 Task: For heading Use Courier New with dark purple 3 colour & bold.  font size for heading22,  'Change the font style of data to'Comfortaa and font size to 14,  Change the alignment of both headline & data to Align right In the sheet  BankStmtsData
Action: Mouse moved to (48, 145)
Screenshot: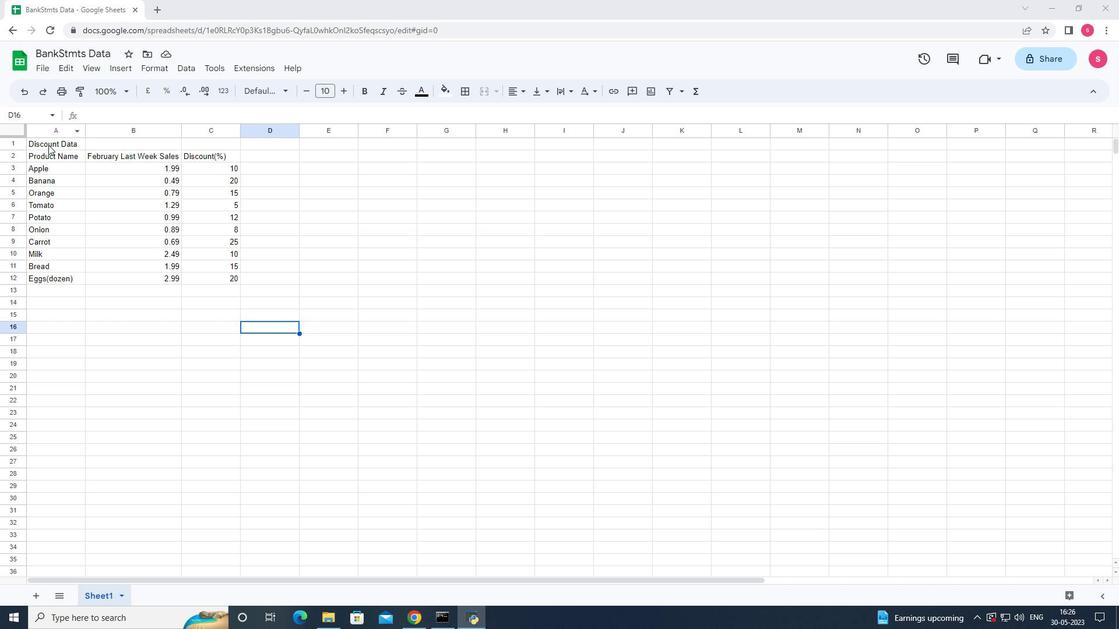 
Action: Mouse pressed left at (48, 145)
Screenshot: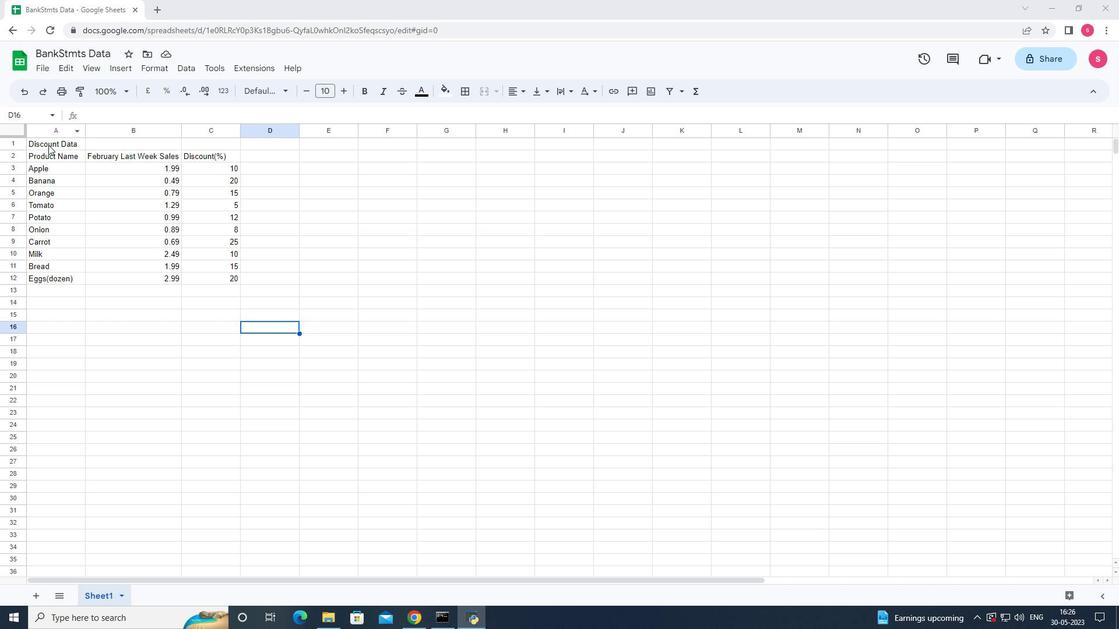 
Action: Mouse moved to (286, 93)
Screenshot: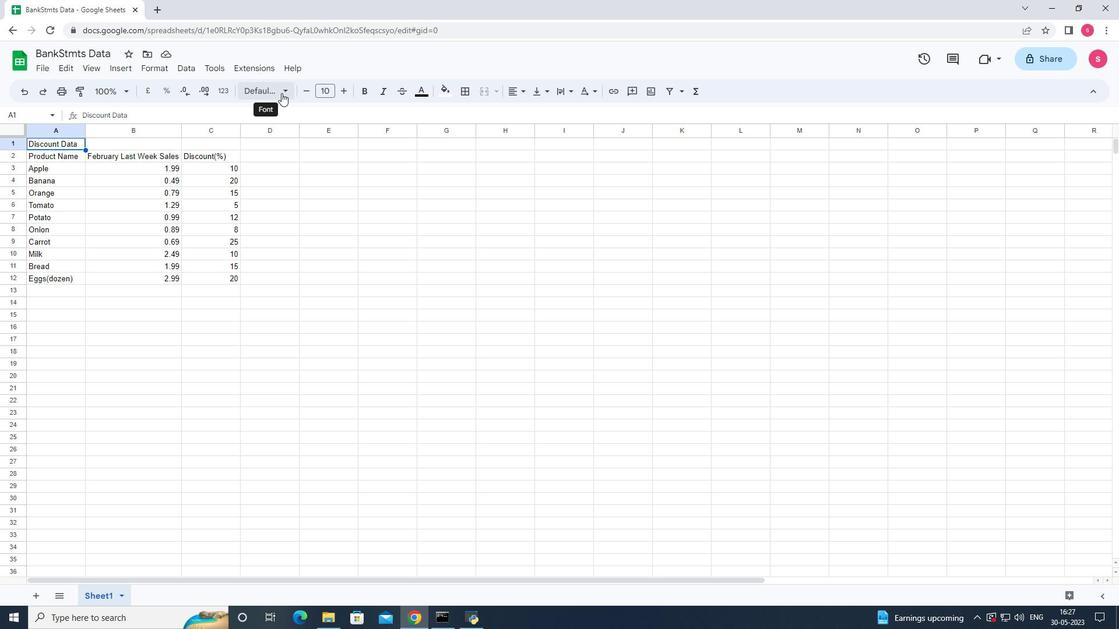 
Action: Mouse pressed left at (286, 93)
Screenshot: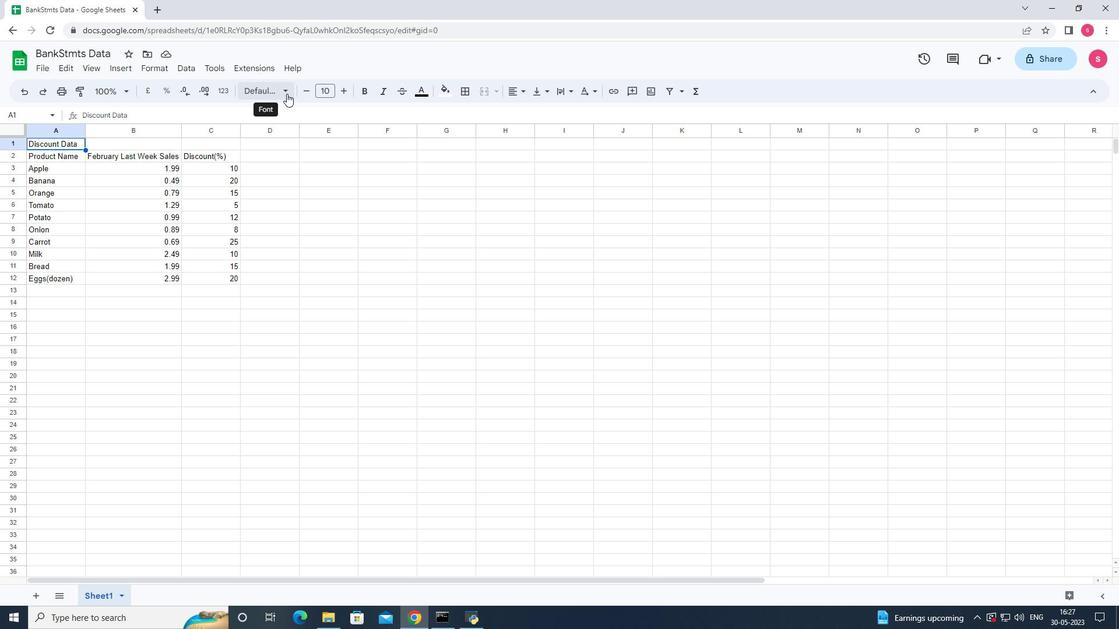 
Action: Mouse moved to (292, 409)
Screenshot: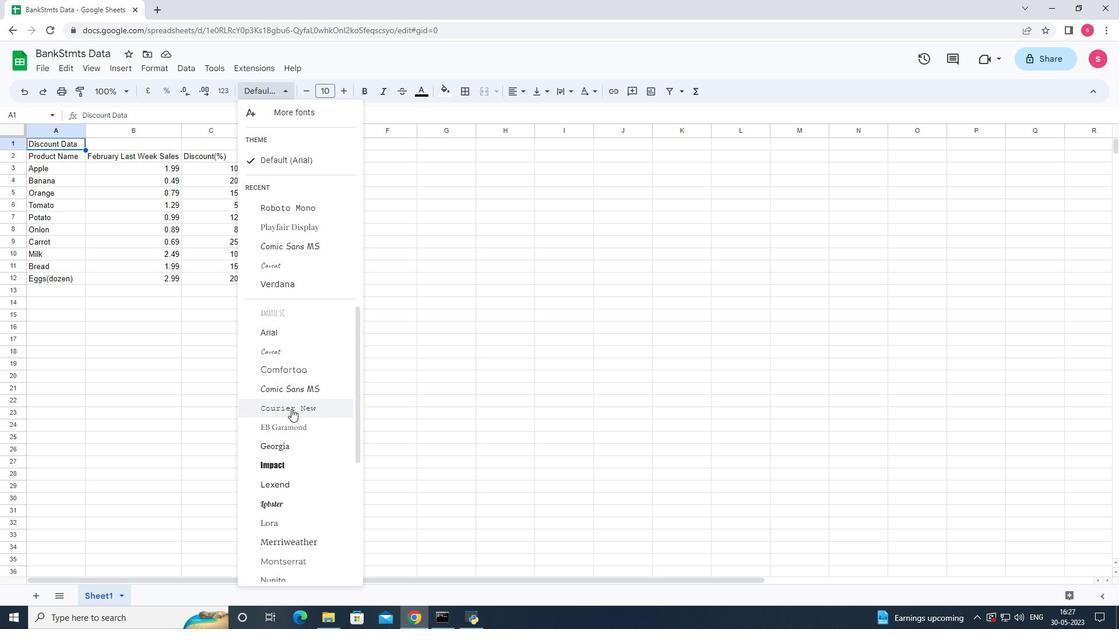 
Action: Mouse pressed left at (292, 409)
Screenshot: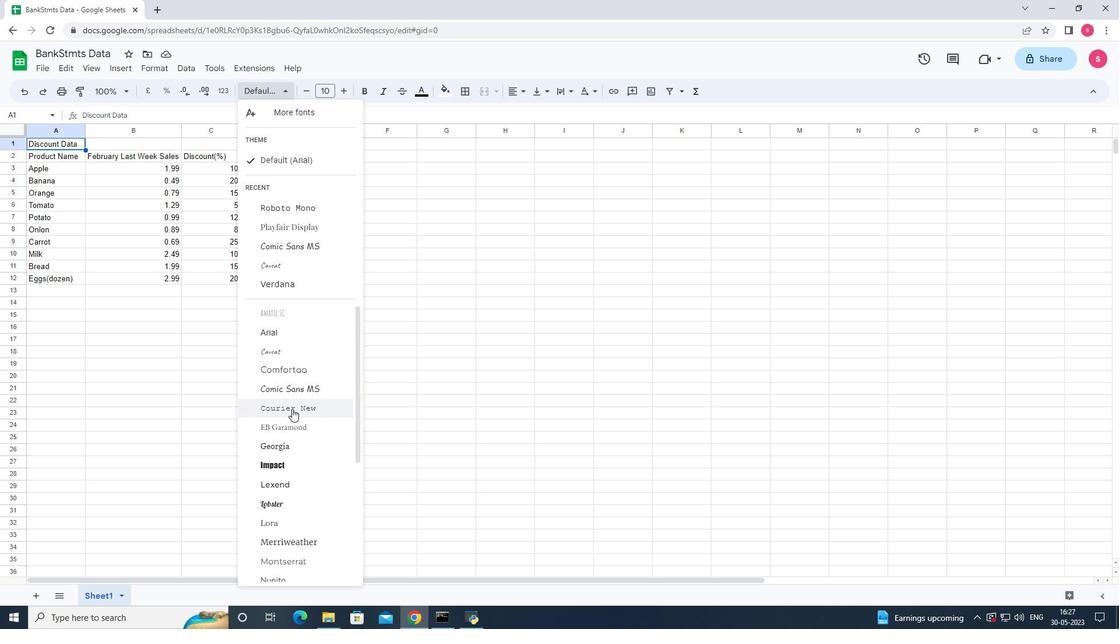 
Action: Mouse moved to (420, 91)
Screenshot: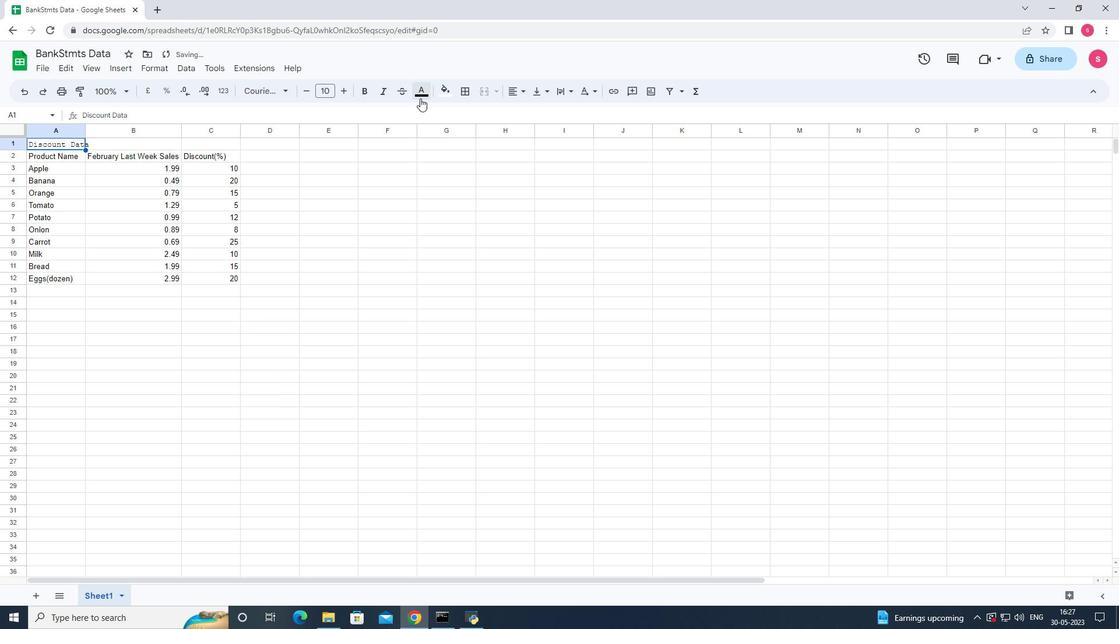 
Action: Mouse pressed left at (420, 91)
Screenshot: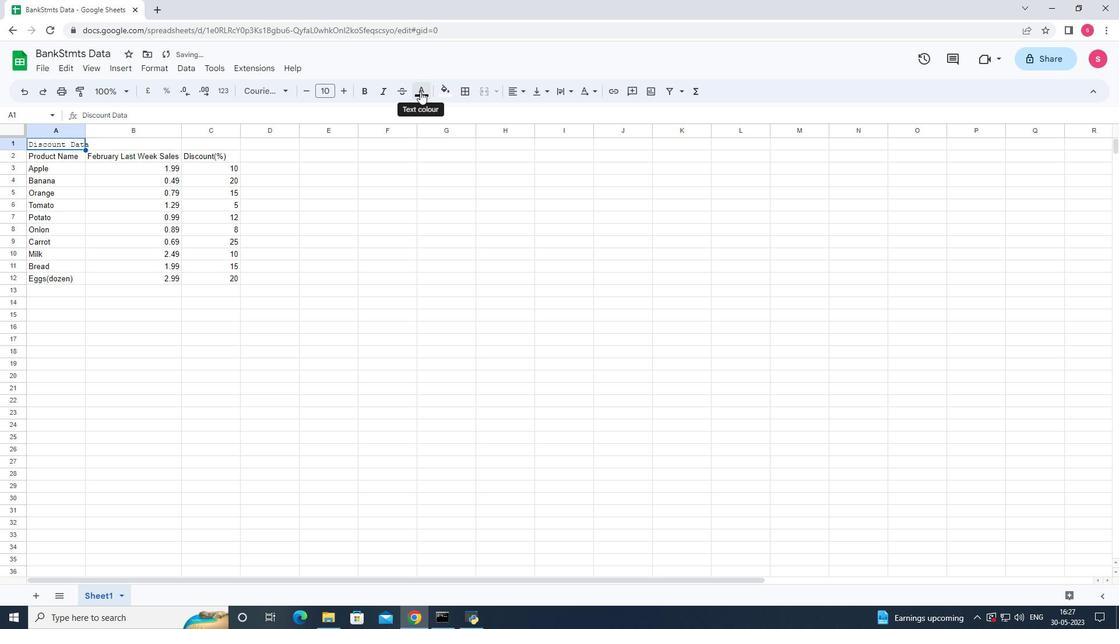 
Action: Mouse moved to (527, 219)
Screenshot: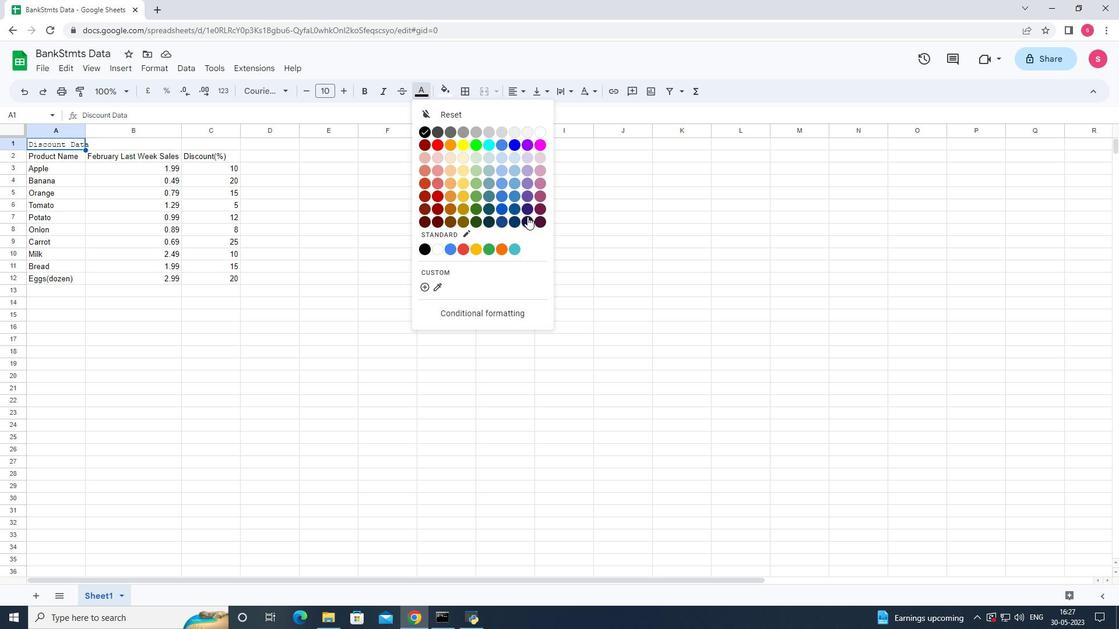 
Action: Mouse pressed left at (527, 219)
Screenshot: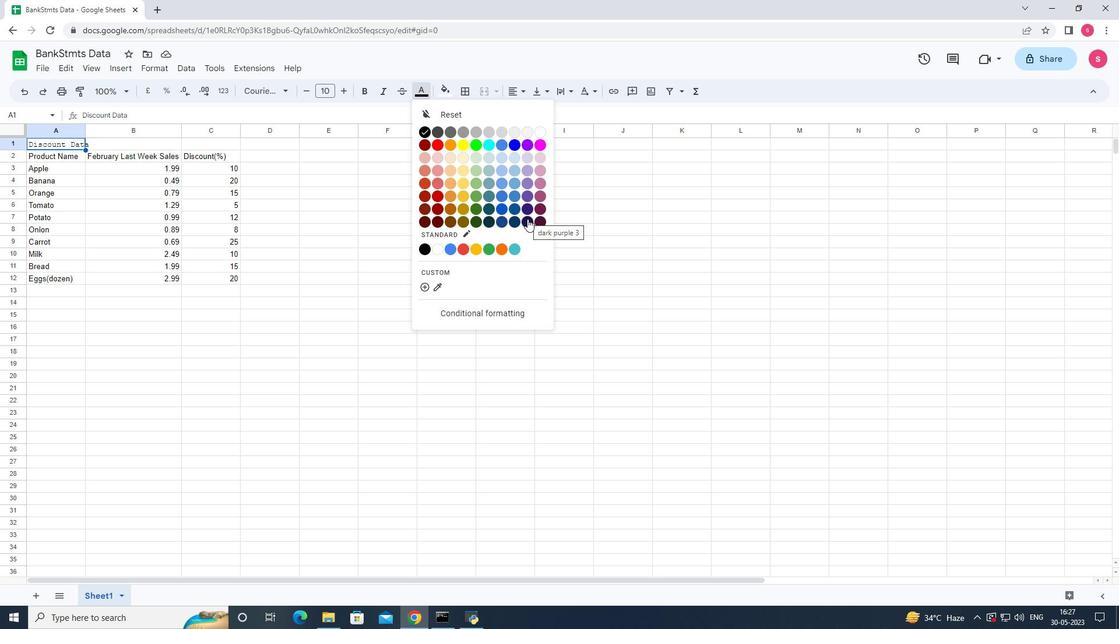 
Action: Mouse moved to (144, 73)
Screenshot: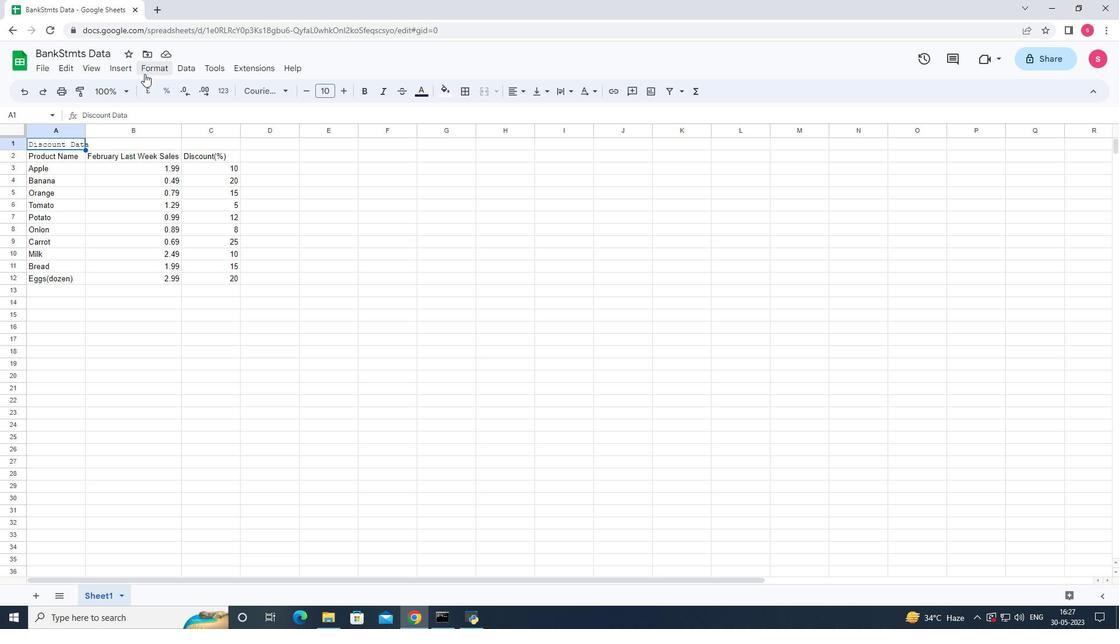 
Action: Mouse pressed left at (144, 73)
Screenshot: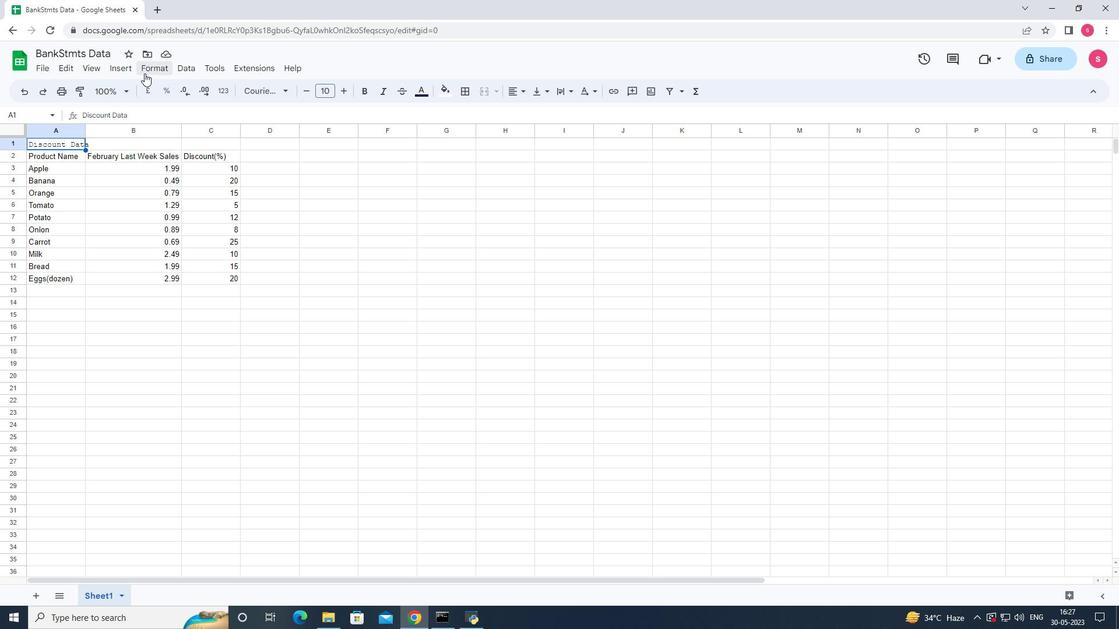 
Action: Mouse moved to (179, 132)
Screenshot: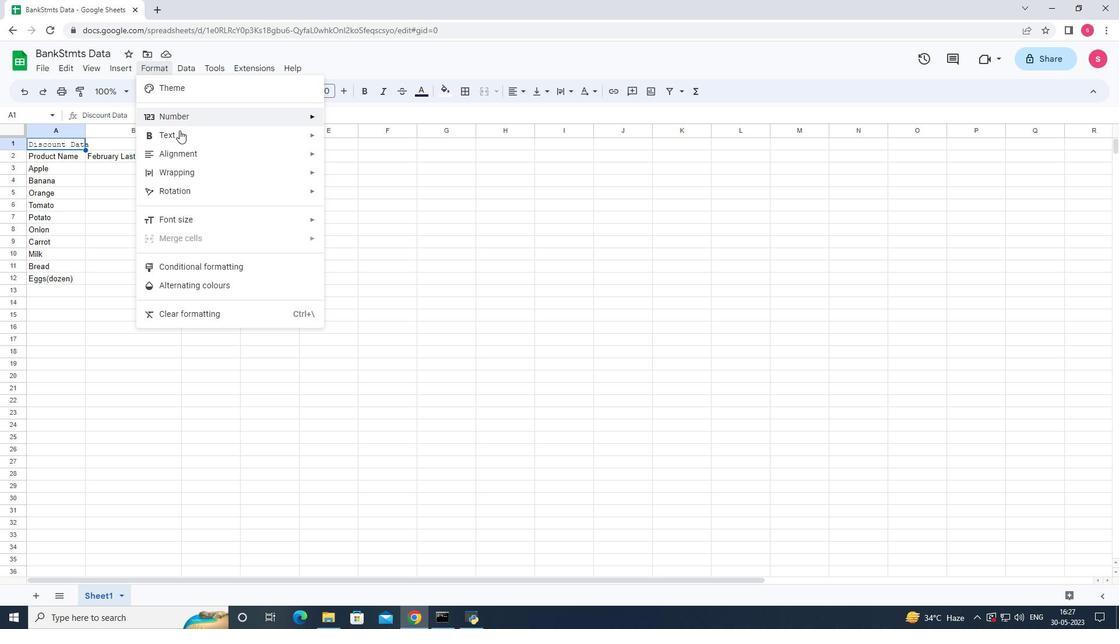 
Action: Mouse pressed left at (179, 132)
Screenshot: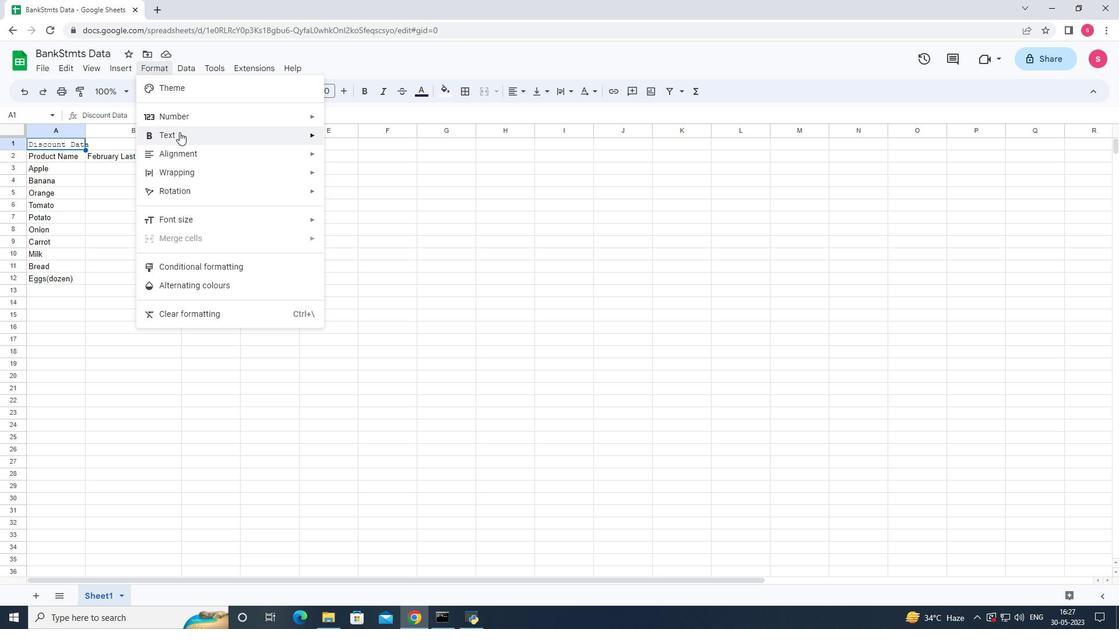 
Action: Mouse moved to (358, 138)
Screenshot: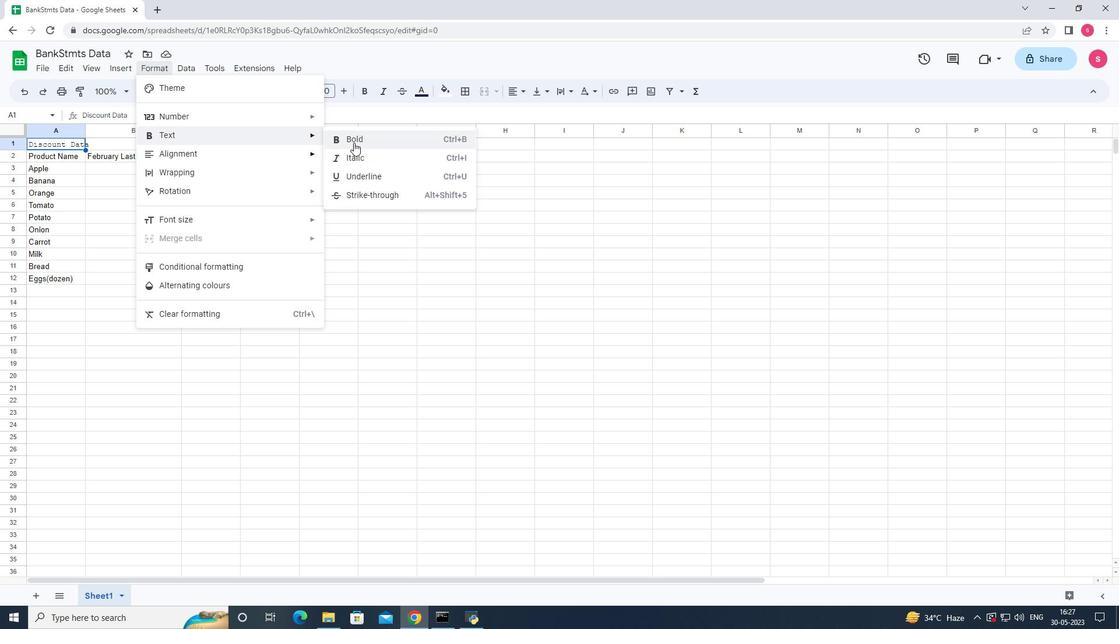
Action: Mouse pressed left at (358, 138)
Screenshot: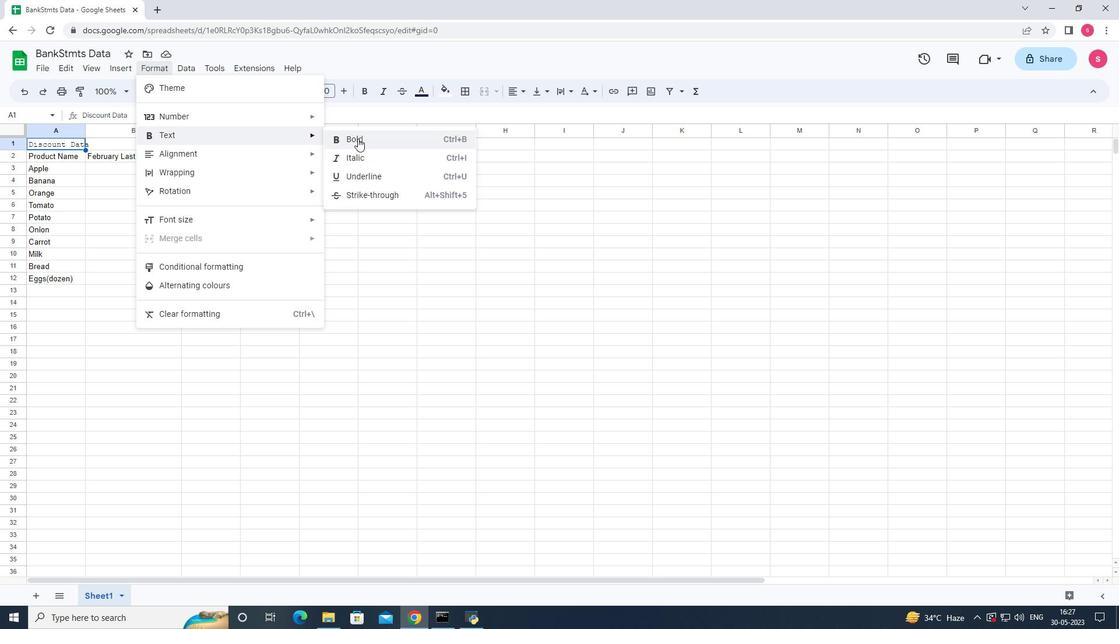 
Action: Mouse moved to (348, 90)
Screenshot: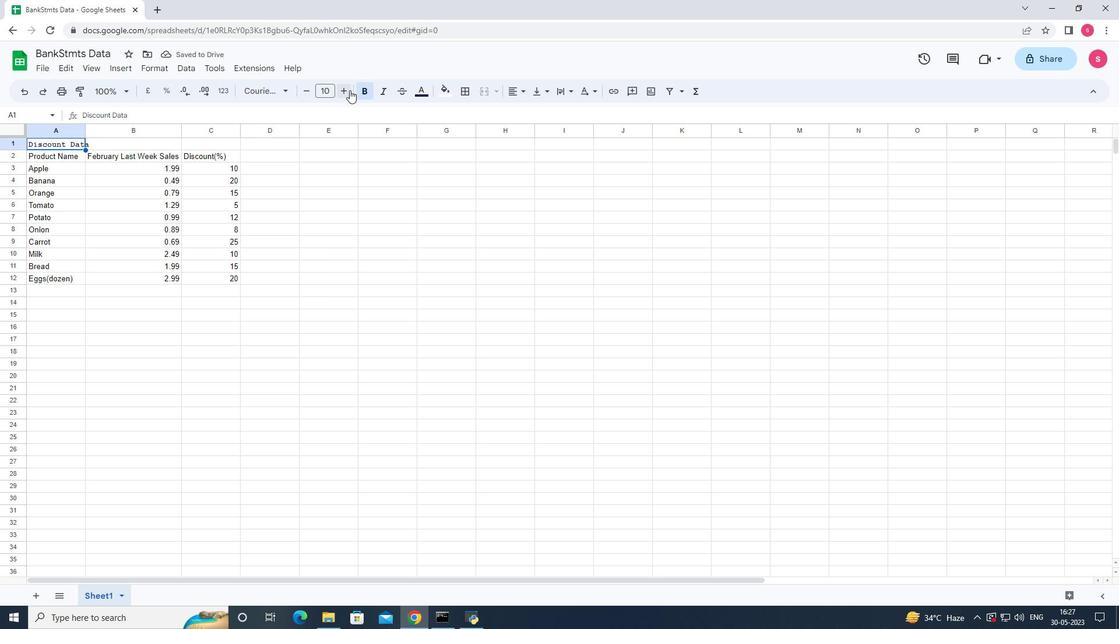 
Action: Mouse pressed left at (348, 90)
Screenshot: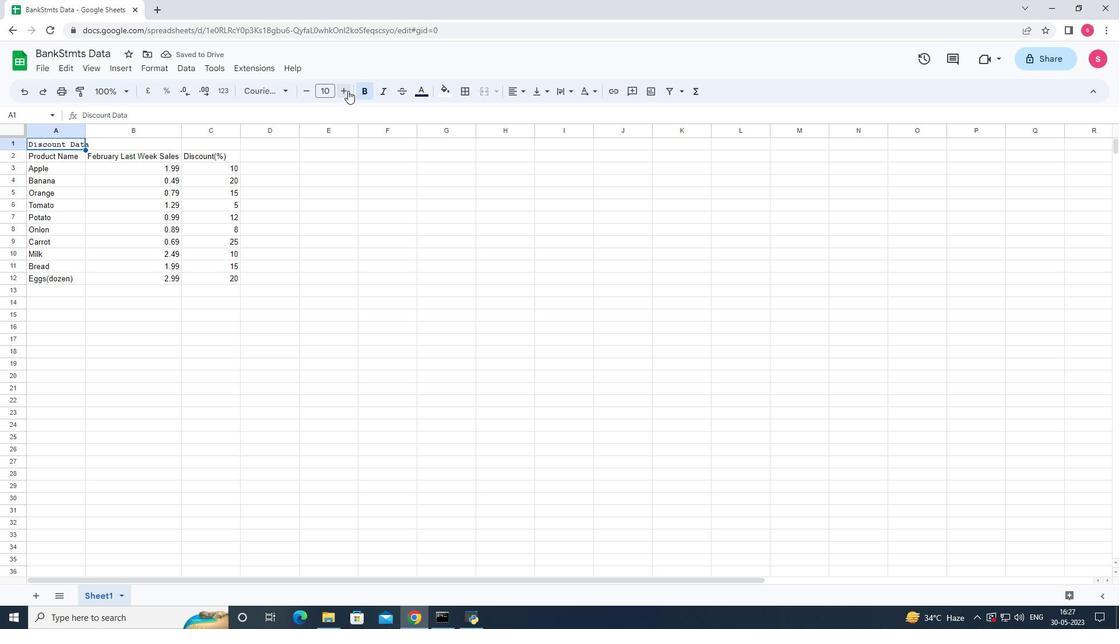 
Action: Mouse pressed left at (348, 90)
Screenshot: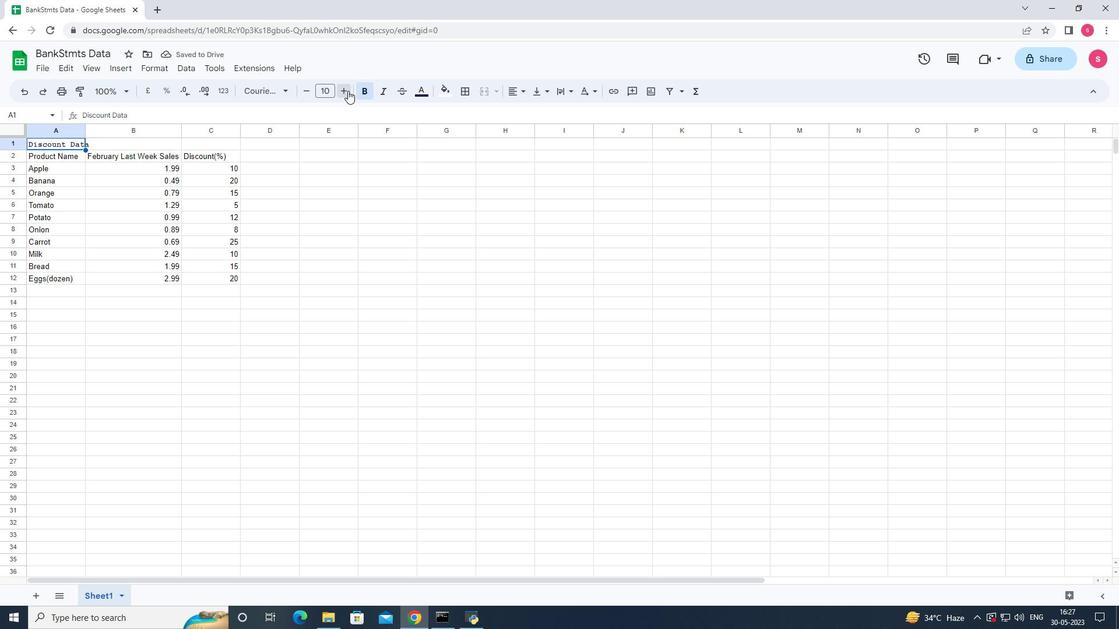 
Action: Mouse pressed left at (348, 90)
Screenshot: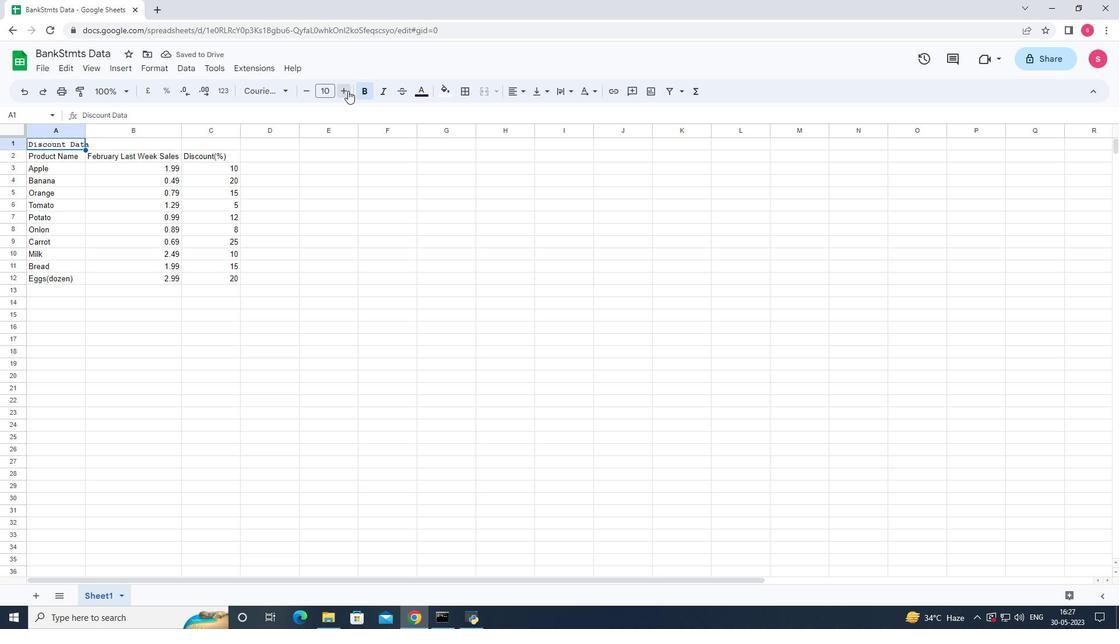 
Action: Mouse pressed left at (348, 90)
Screenshot: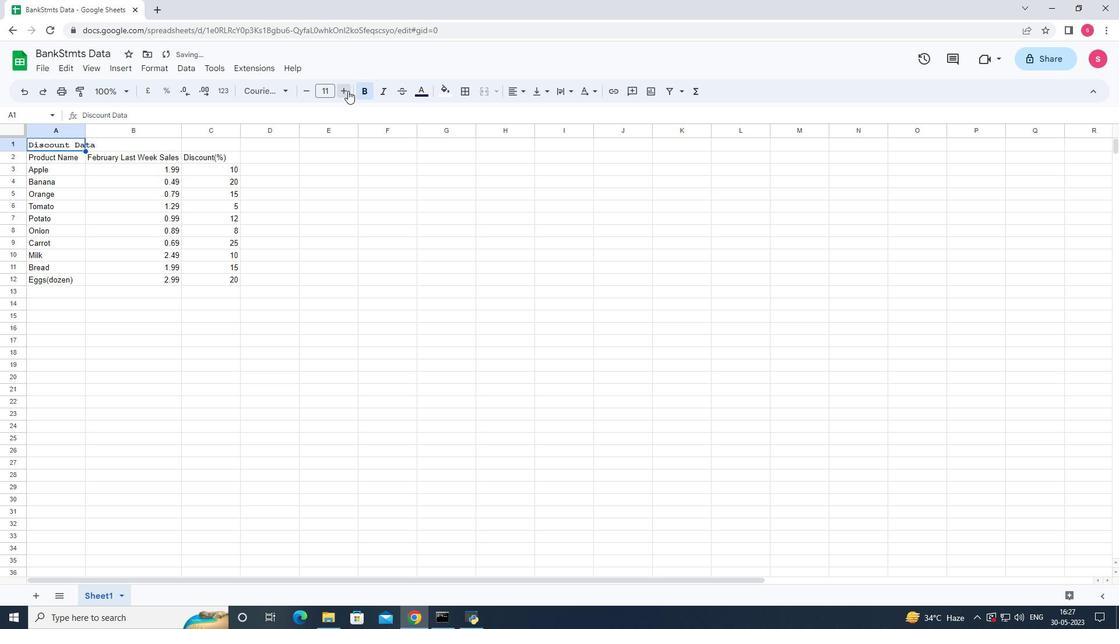 
Action: Mouse pressed left at (348, 90)
Screenshot: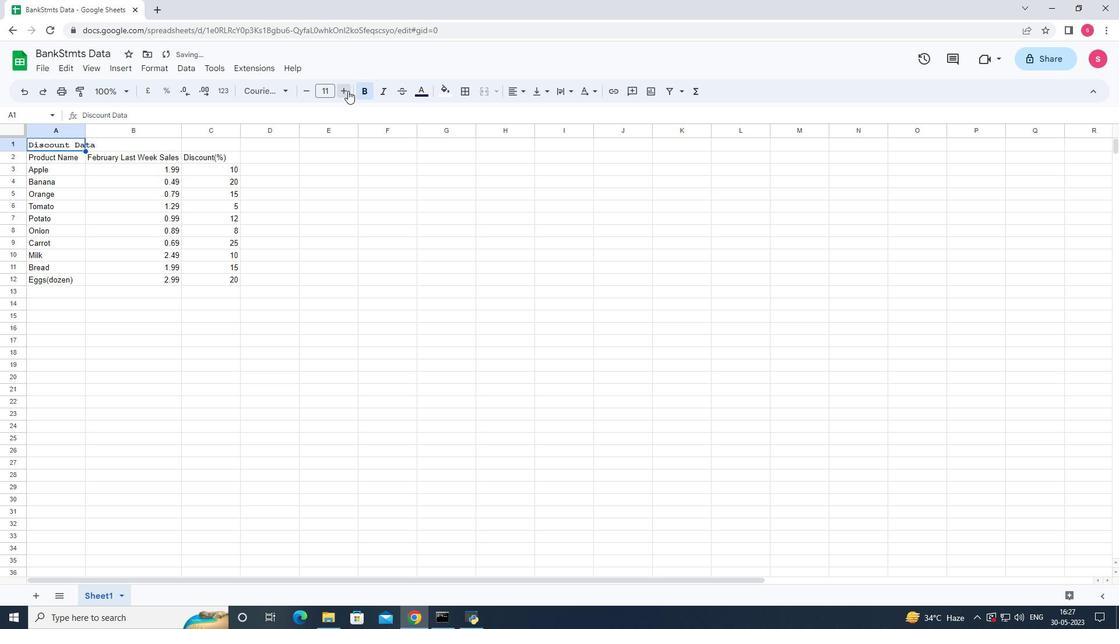 
Action: Mouse pressed left at (348, 90)
Screenshot: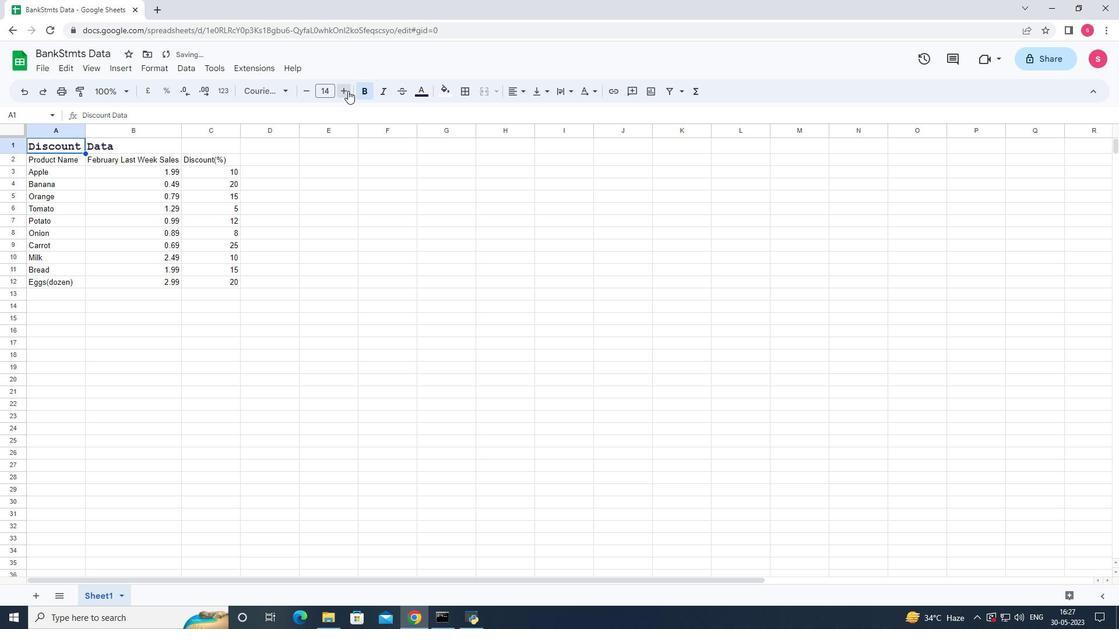 
Action: Mouse pressed left at (348, 90)
Screenshot: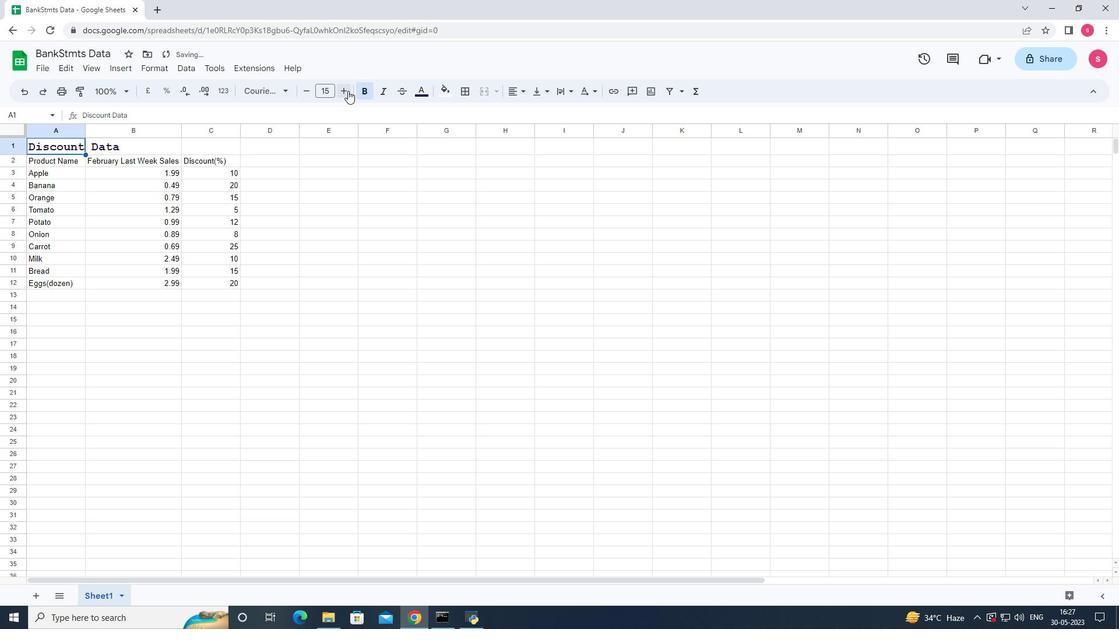 
Action: Mouse pressed left at (348, 90)
Screenshot: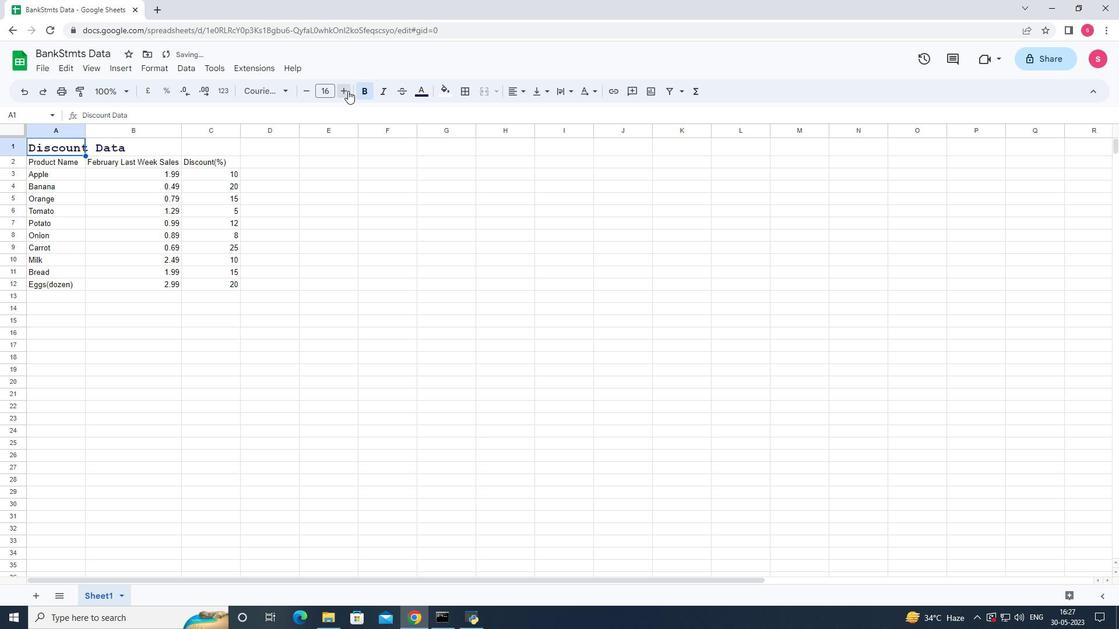 
Action: Mouse pressed left at (348, 90)
Screenshot: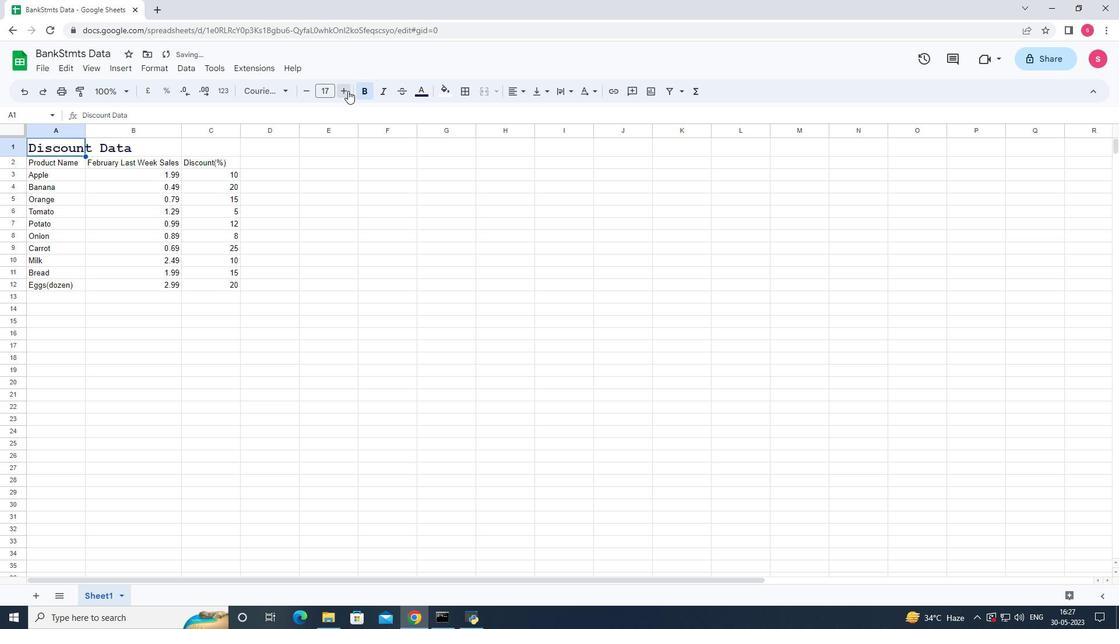 
Action: Mouse pressed left at (348, 90)
Screenshot: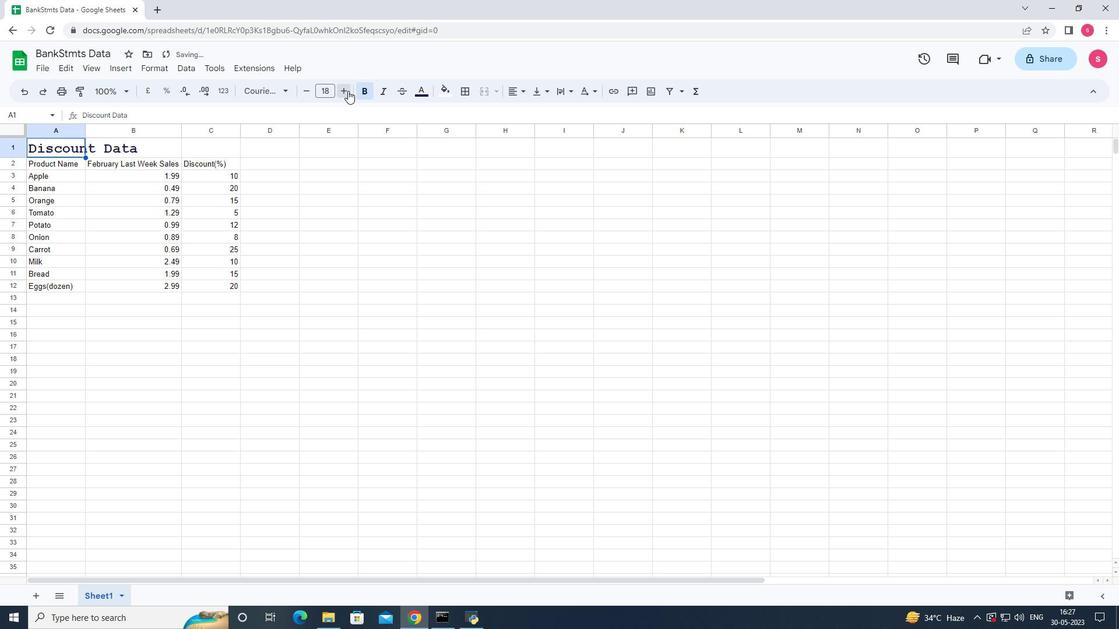 
Action: Mouse pressed left at (348, 90)
Screenshot: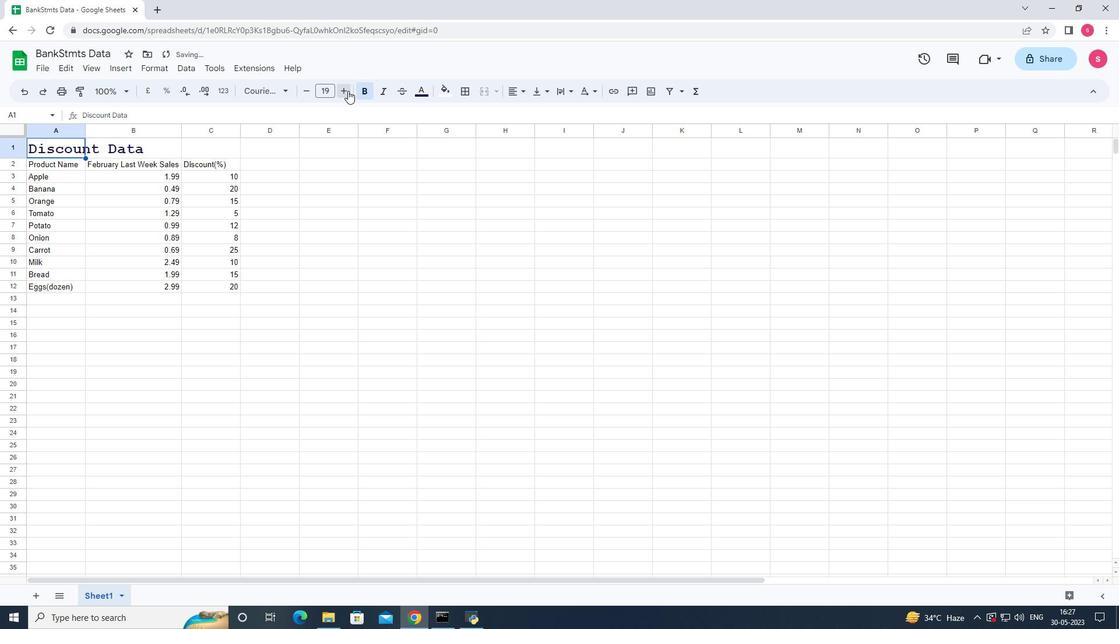
Action: Mouse pressed left at (348, 90)
Screenshot: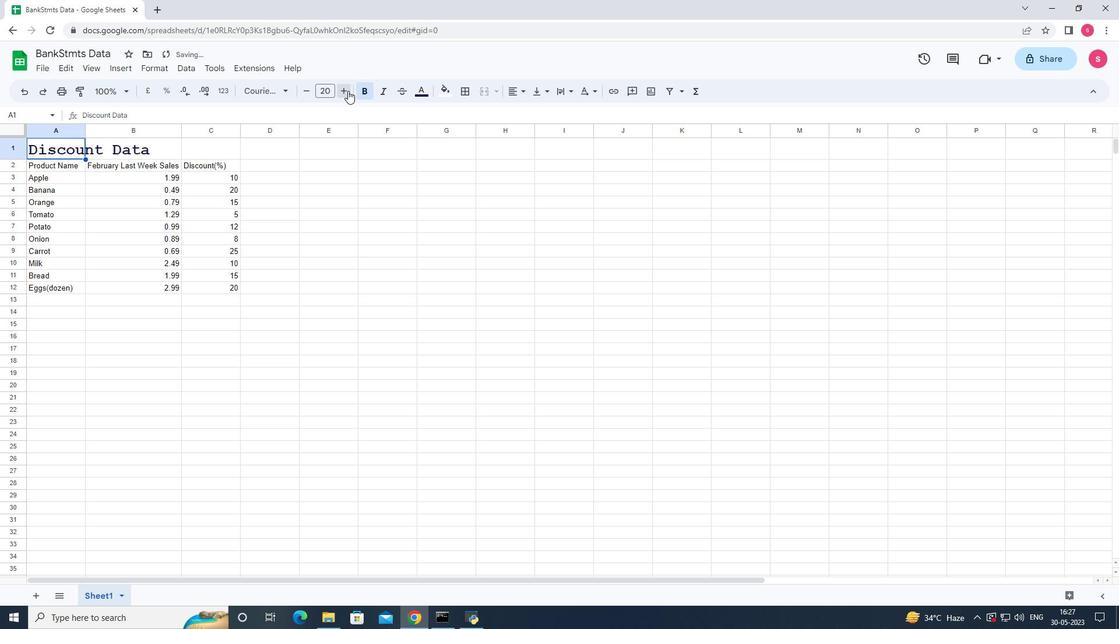 
Action: Mouse moved to (53, 167)
Screenshot: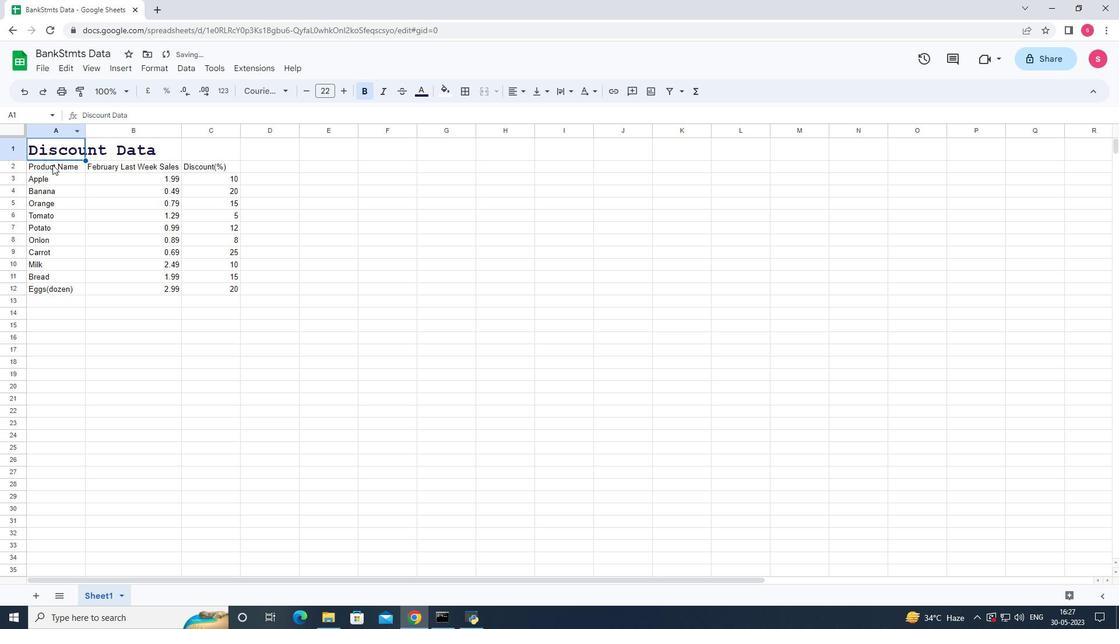
Action: Mouse pressed left at (53, 167)
Screenshot: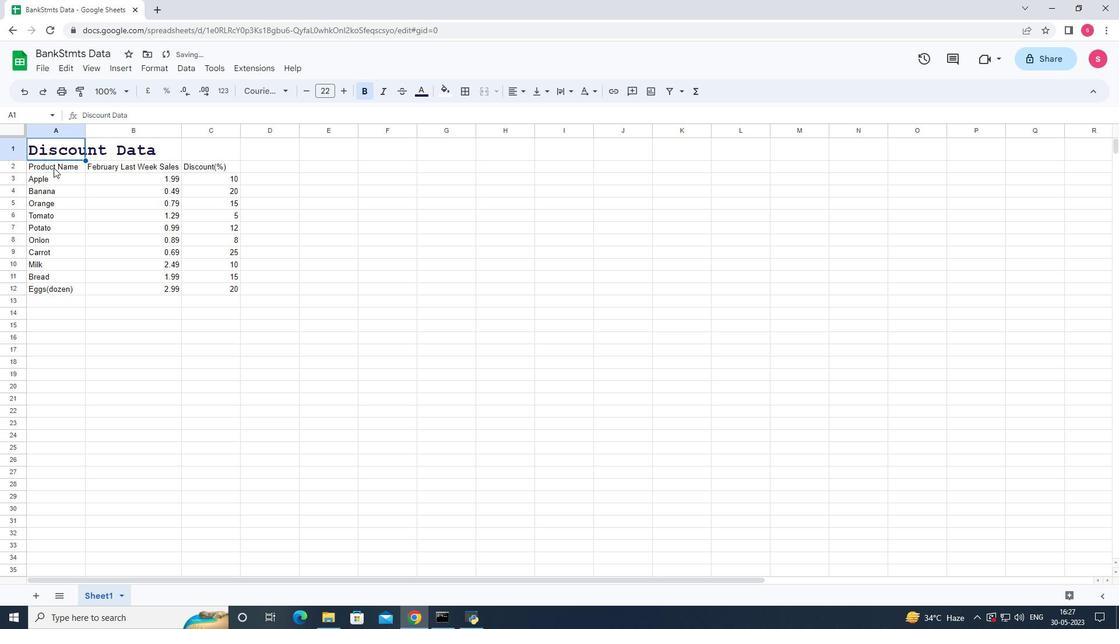 
Action: Mouse moved to (289, 93)
Screenshot: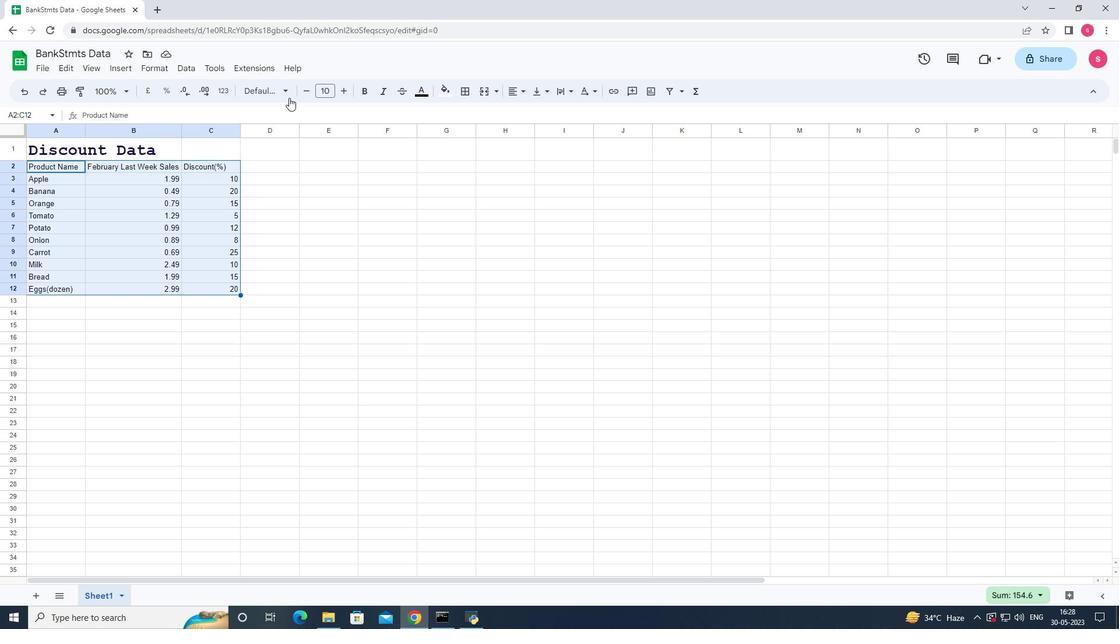 
Action: Mouse pressed left at (289, 93)
Screenshot: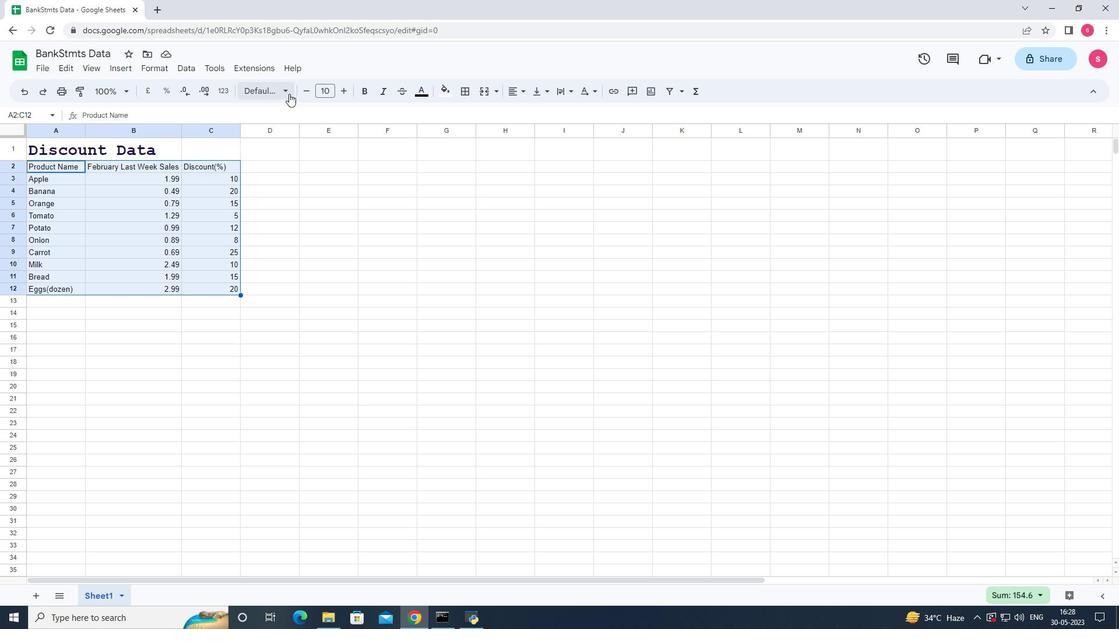 
Action: Mouse moved to (297, 369)
Screenshot: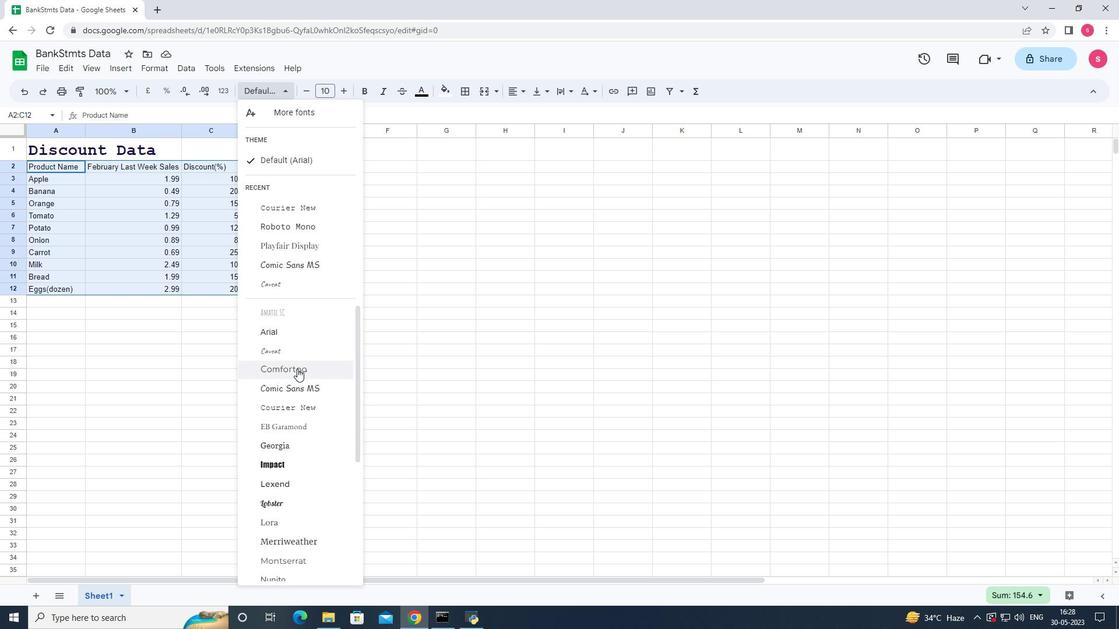 
Action: Mouse pressed left at (297, 369)
Screenshot: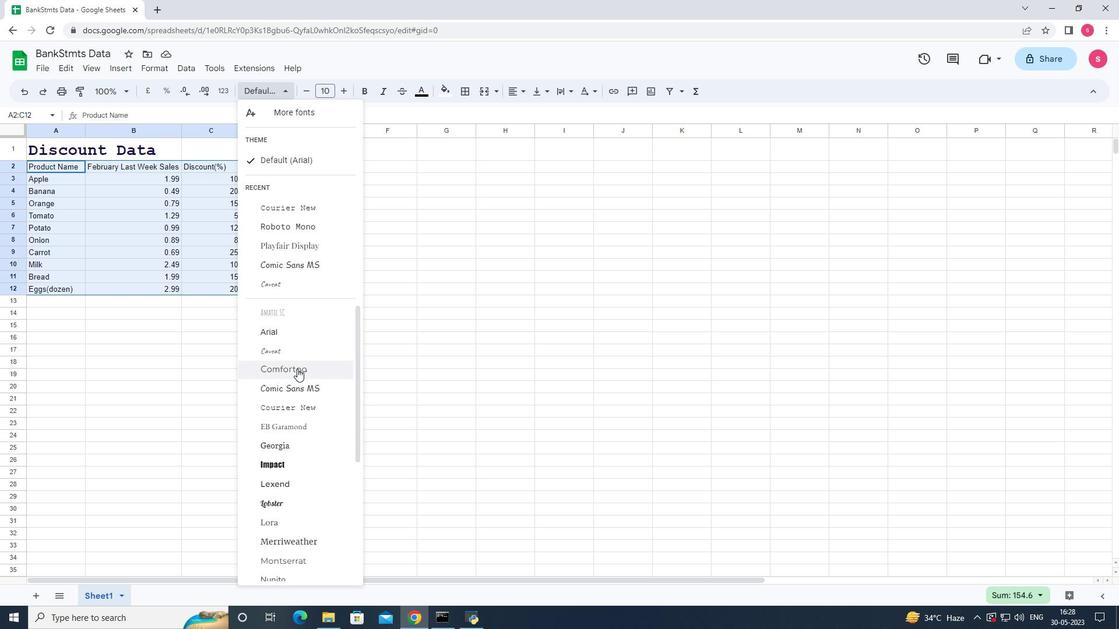 
Action: Mouse moved to (342, 90)
Screenshot: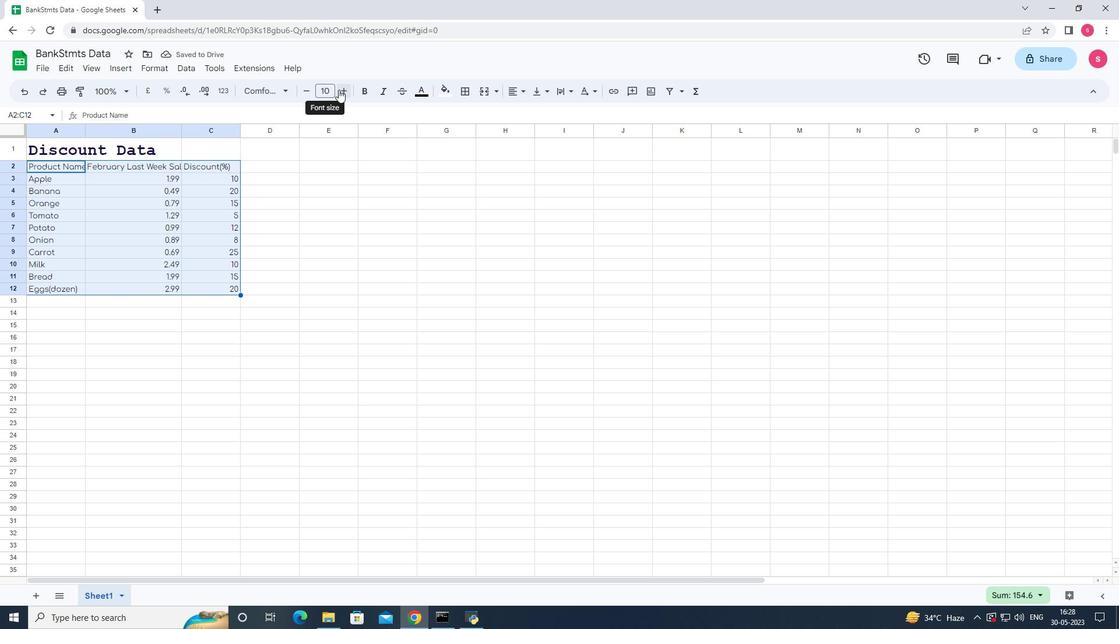 
Action: Mouse pressed left at (342, 90)
Screenshot: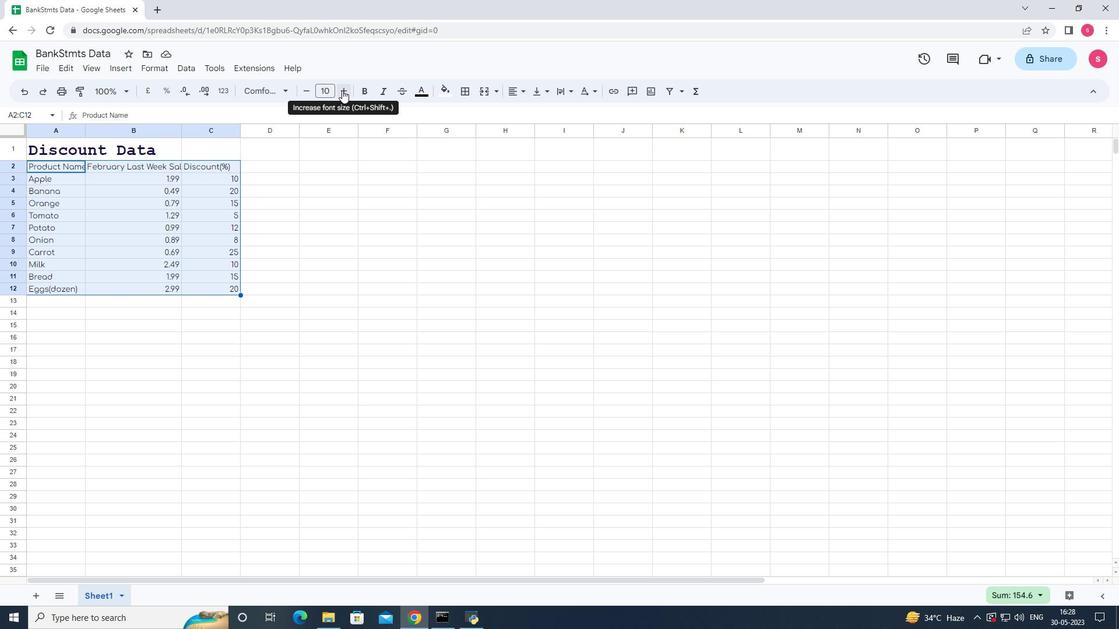 
Action: Mouse pressed left at (342, 90)
Screenshot: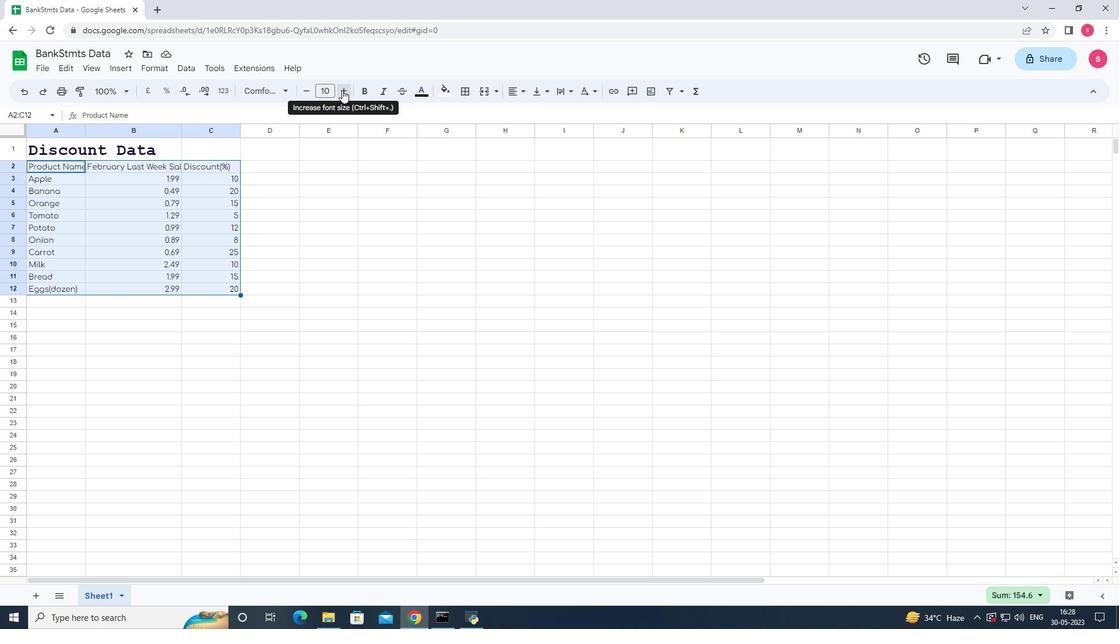 
Action: Mouse pressed left at (342, 90)
Screenshot: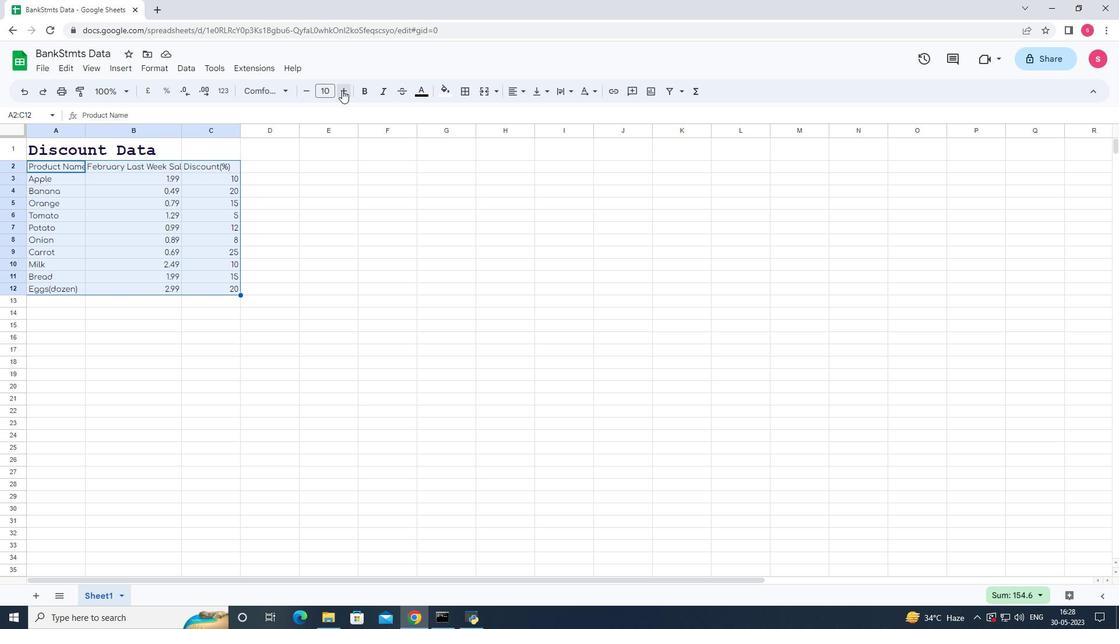 
Action: Mouse pressed left at (342, 90)
Screenshot: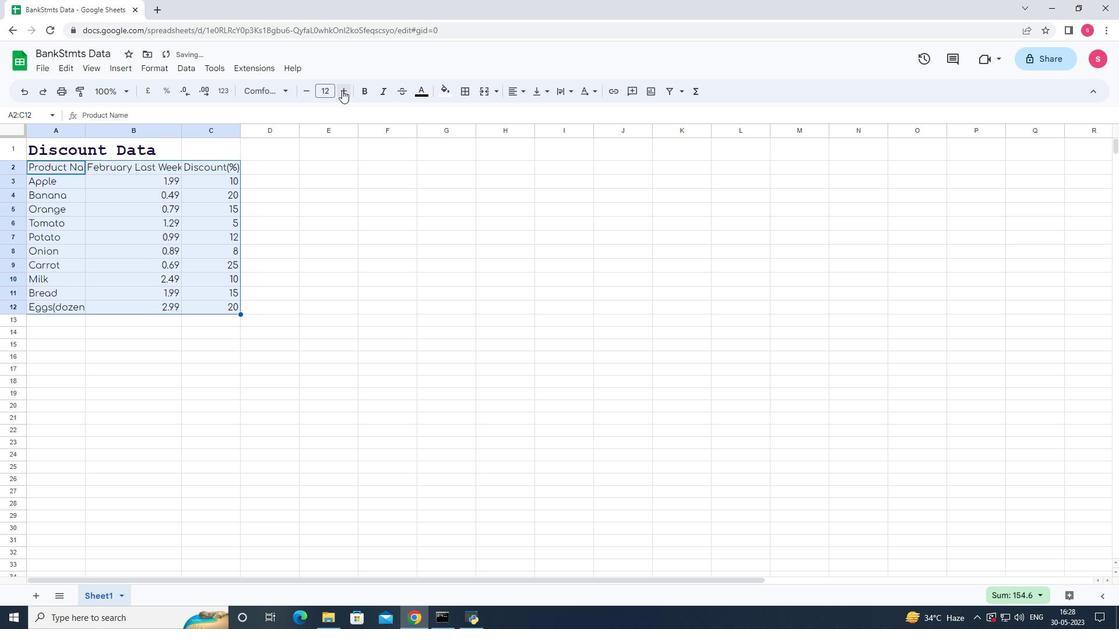 
Action: Mouse moved to (54, 151)
Screenshot: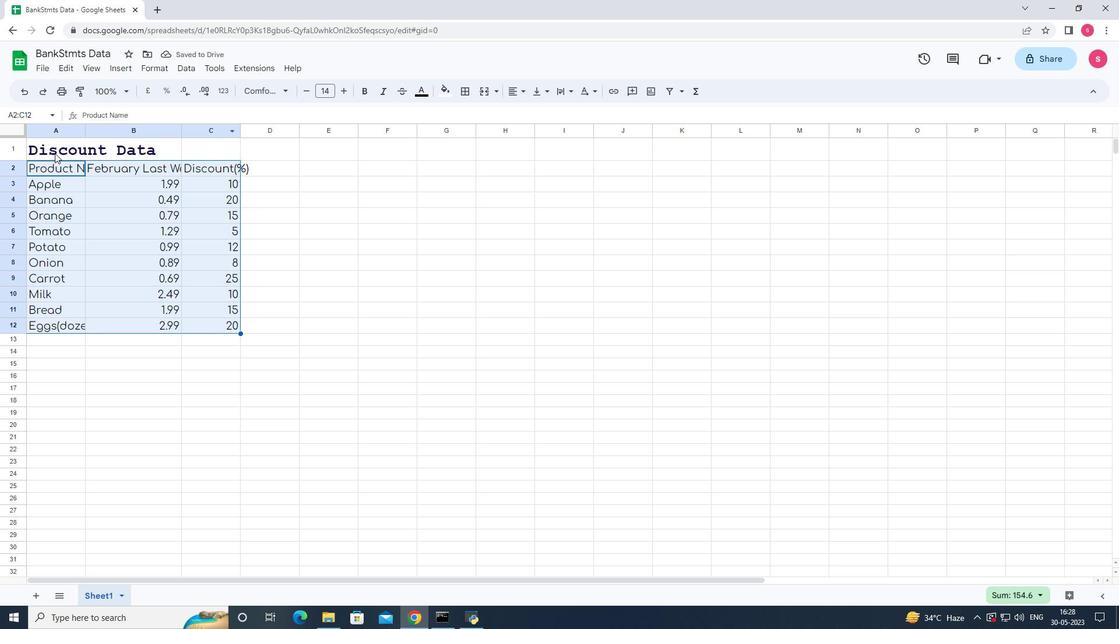 
Action: Mouse pressed left at (54, 151)
Screenshot: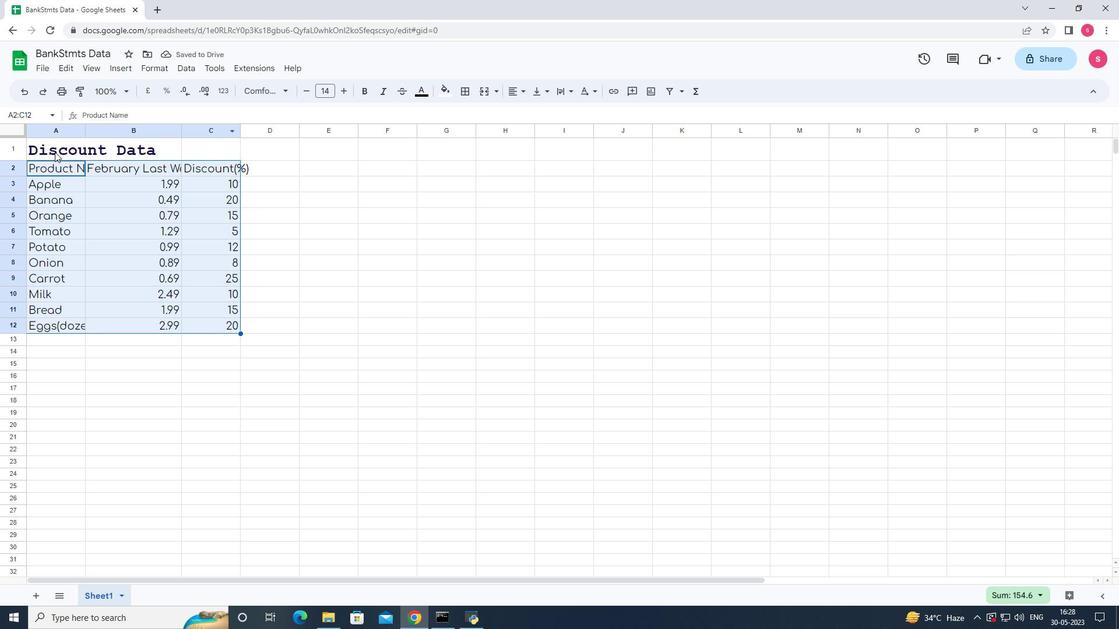 
Action: Mouse moved to (47, 147)
Screenshot: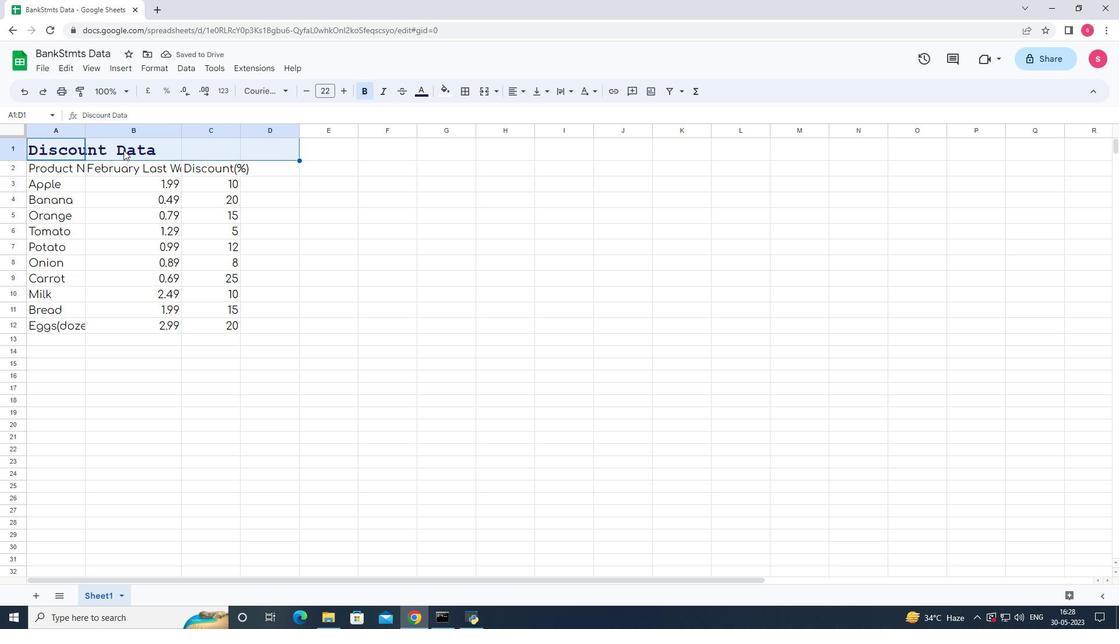
Action: Mouse pressed left at (47, 147)
Screenshot: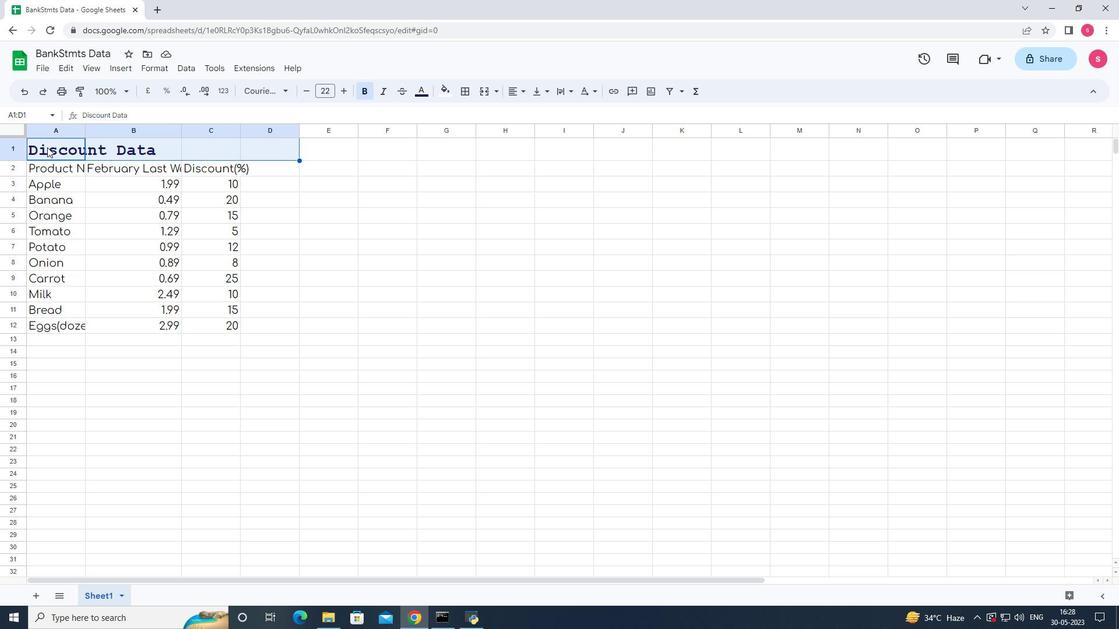 
Action: Mouse pressed left at (47, 147)
Screenshot: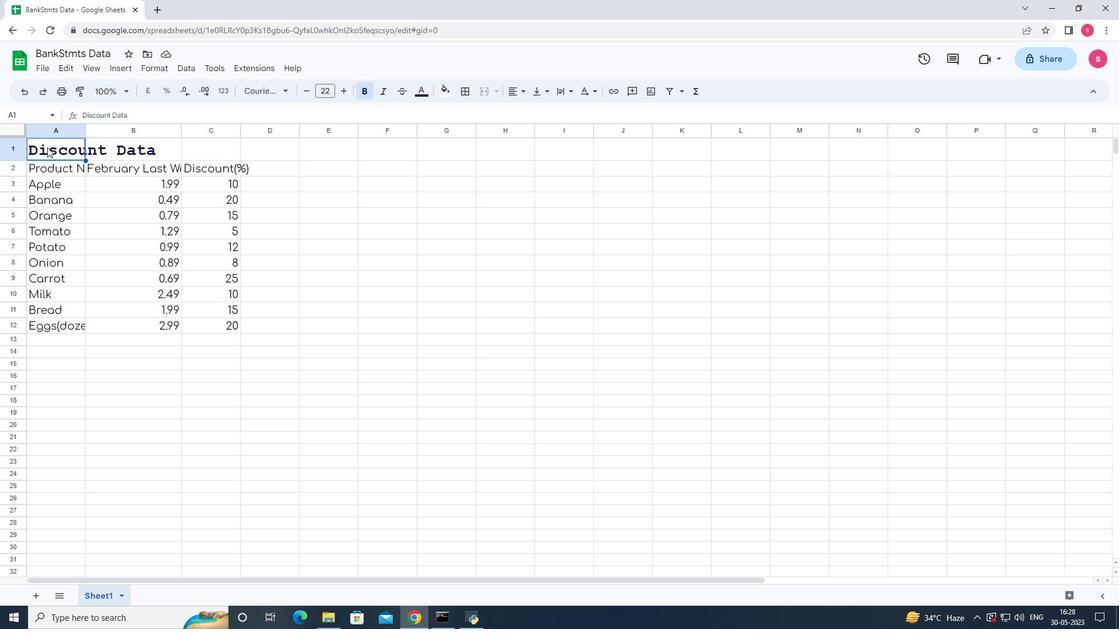 
Action: Mouse moved to (491, 91)
Screenshot: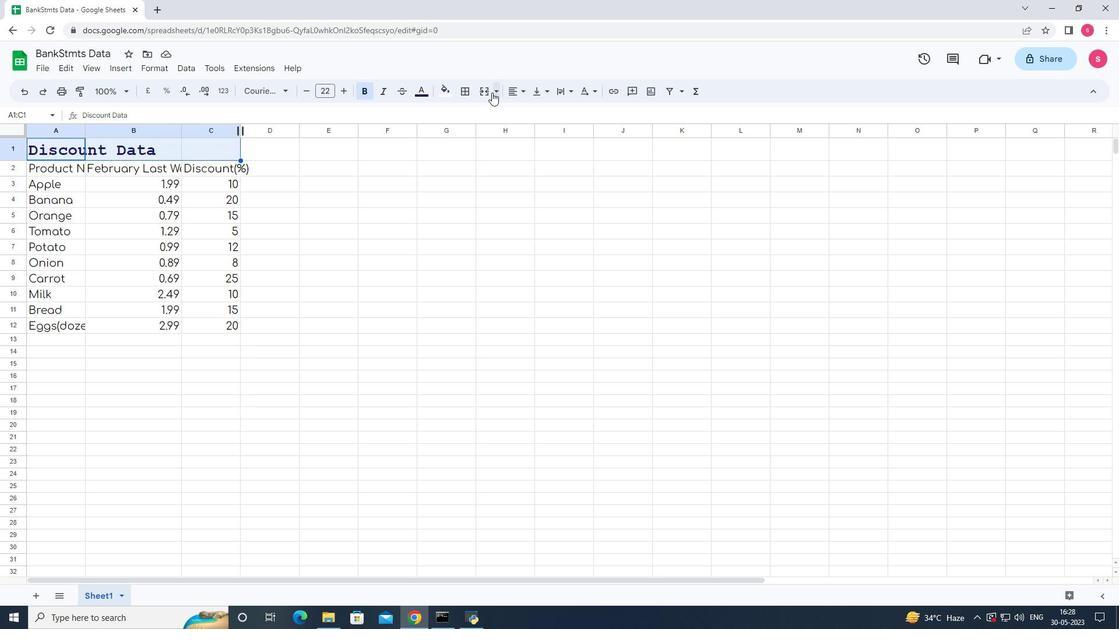 
Action: Mouse pressed left at (491, 91)
Screenshot: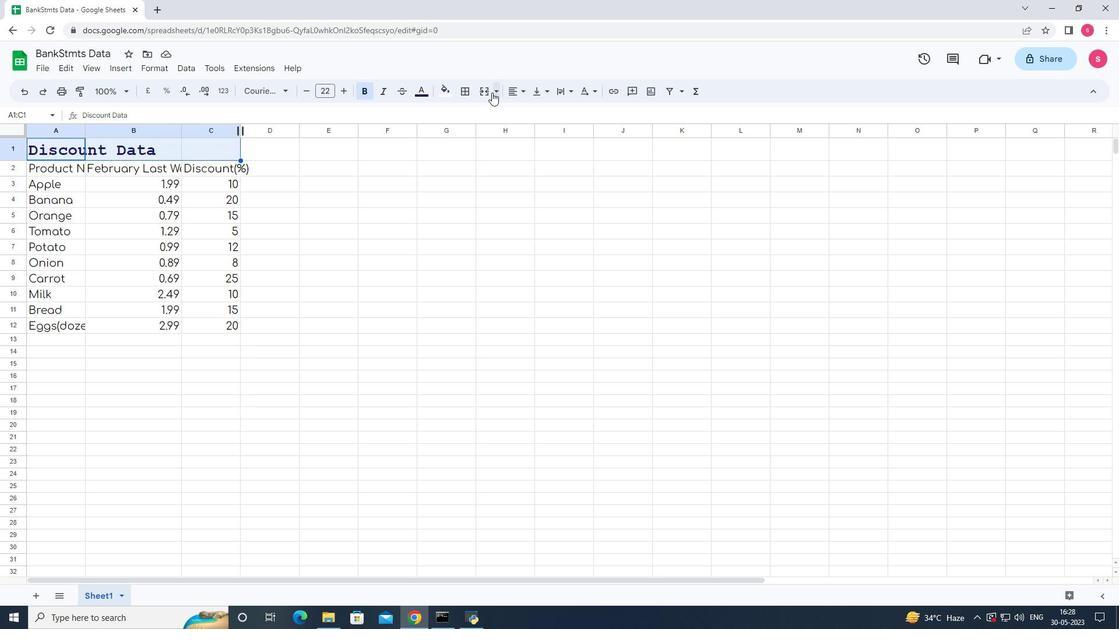 
Action: Mouse moved to (485, 92)
Screenshot: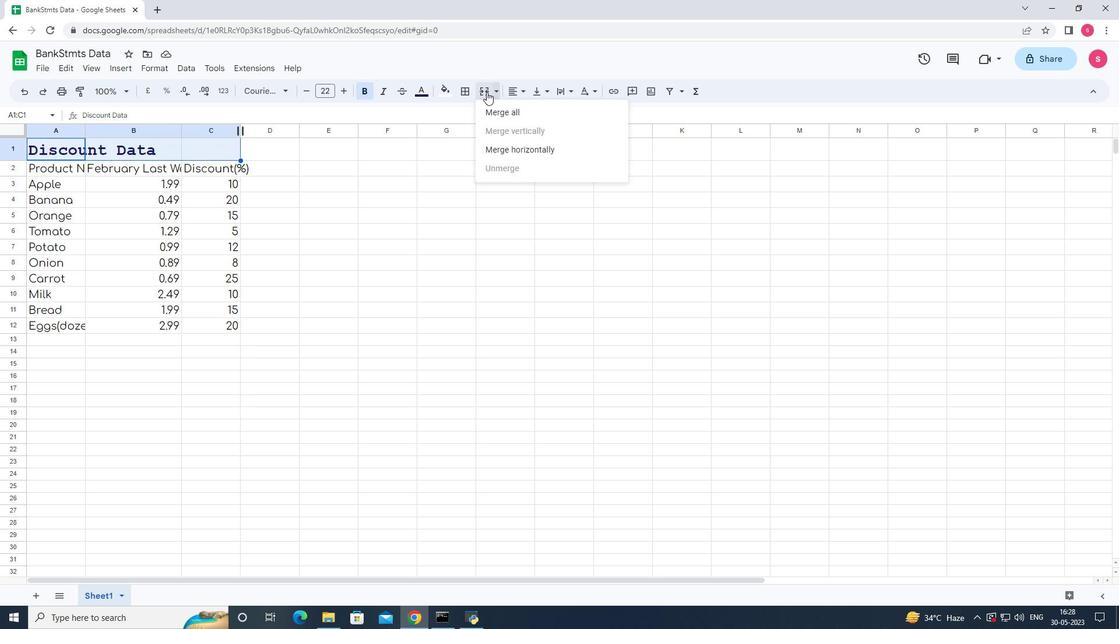 
Action: Mouse pressed left at (485, 92)
Screenshot: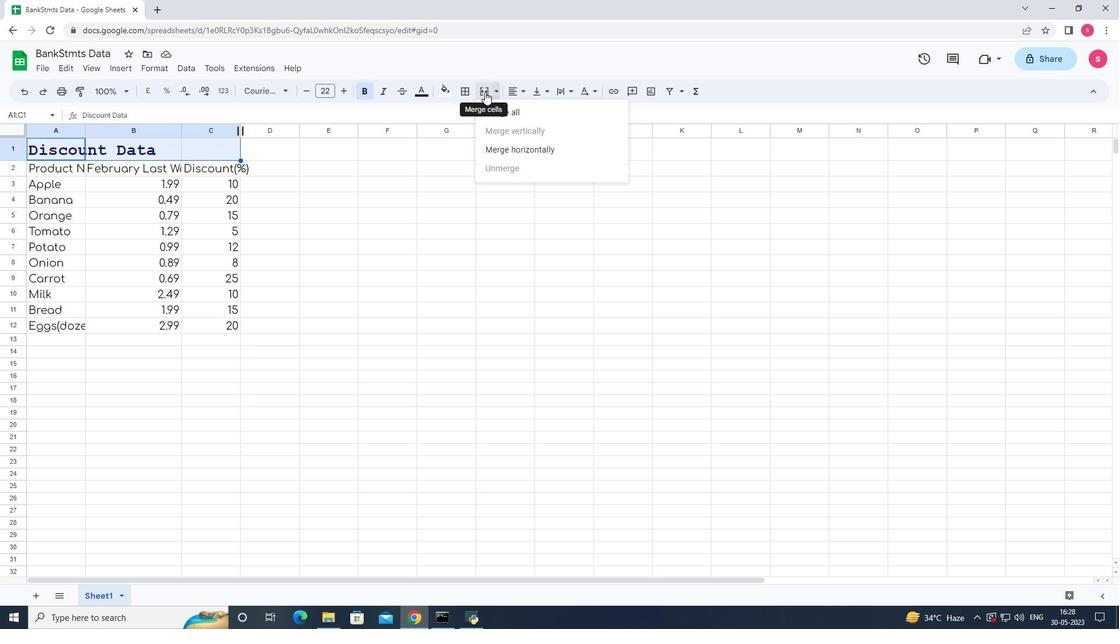 
Action: Mouse moved to (85, 133)
Screenshot: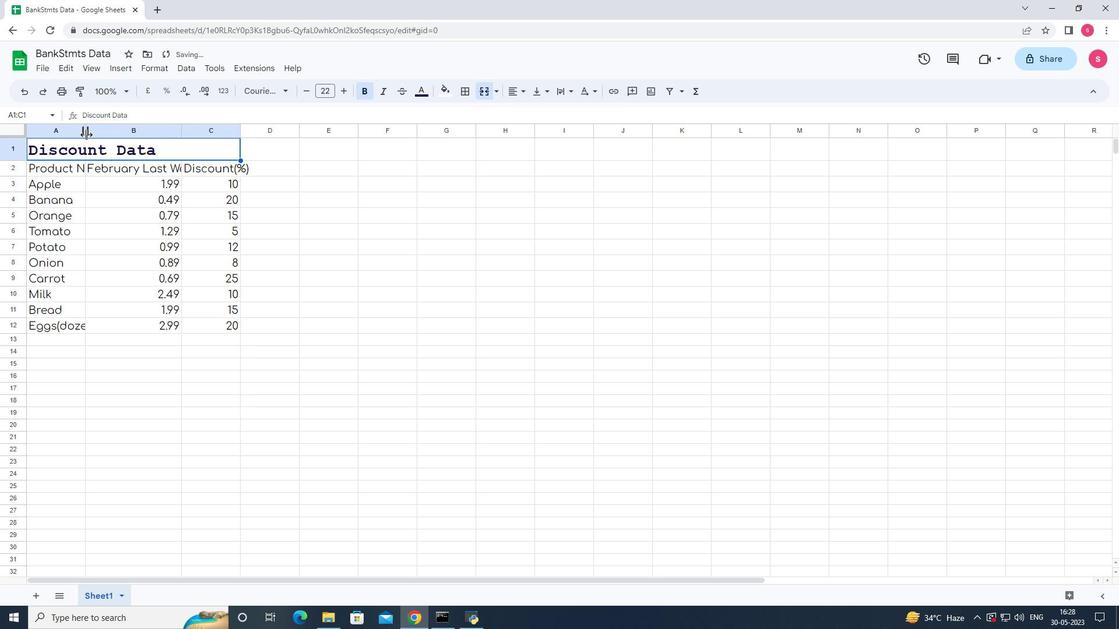 
Action: Mouse pressed left at (85, 133)
Screenshot: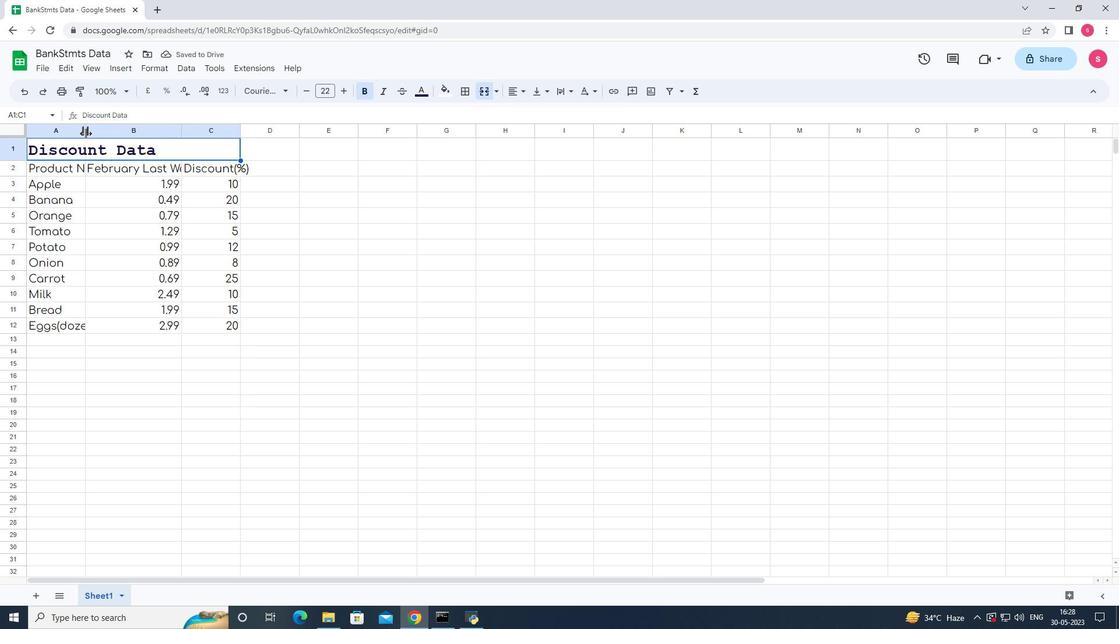 
Action: Mouse pressed left at (85, 133)
Screenshot: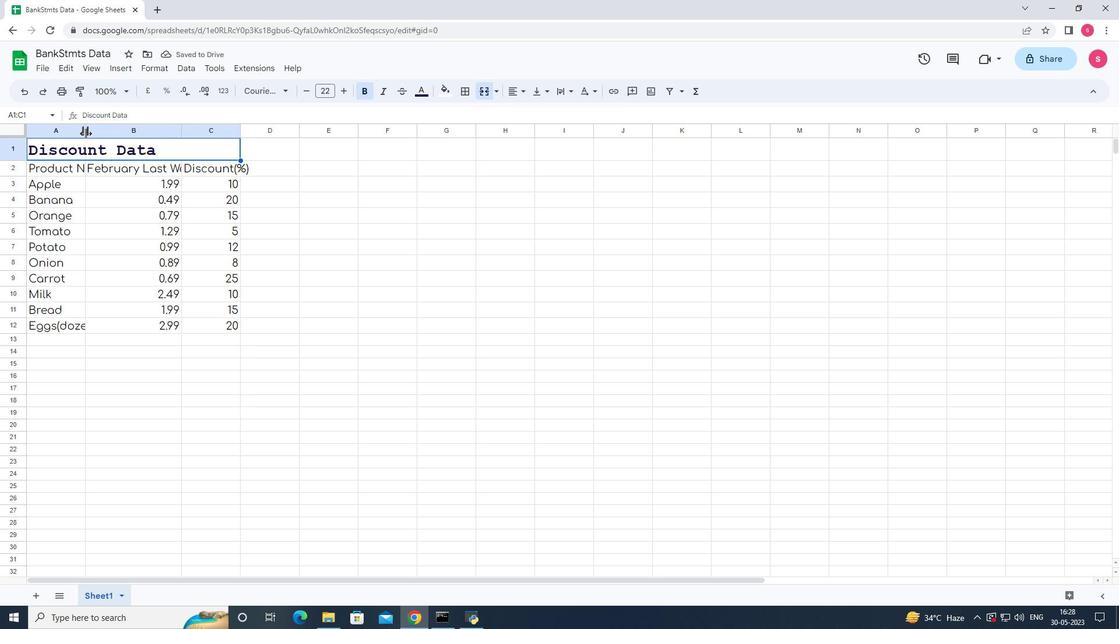 
Action: Mouse moved to (254, 134)
Screenshot: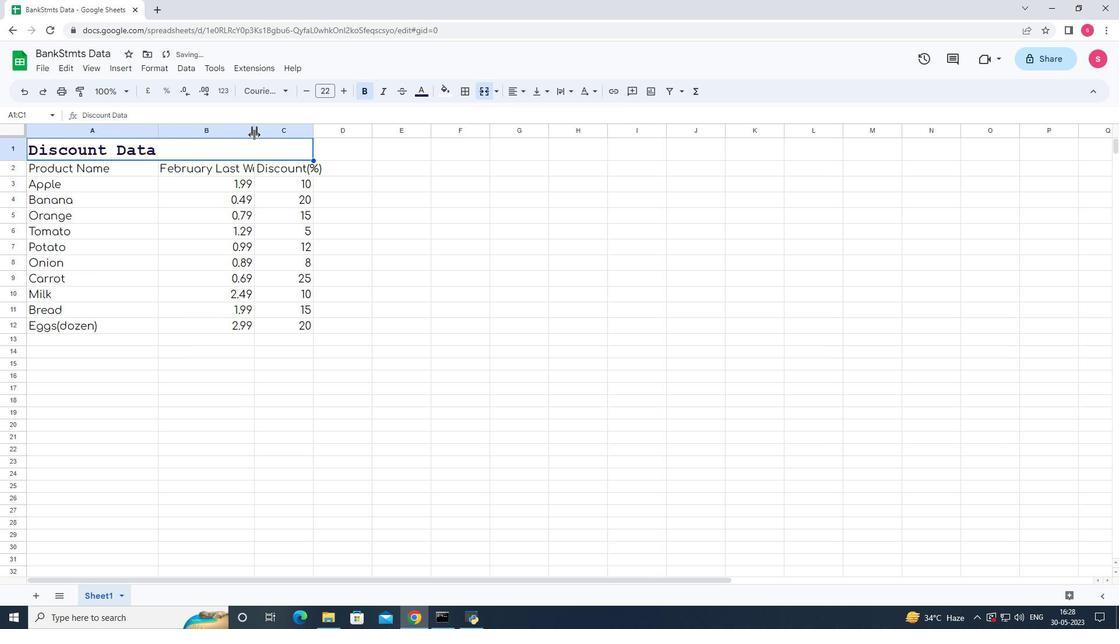 
Action: Mouse pressed left at (254, 134)
Screenshot: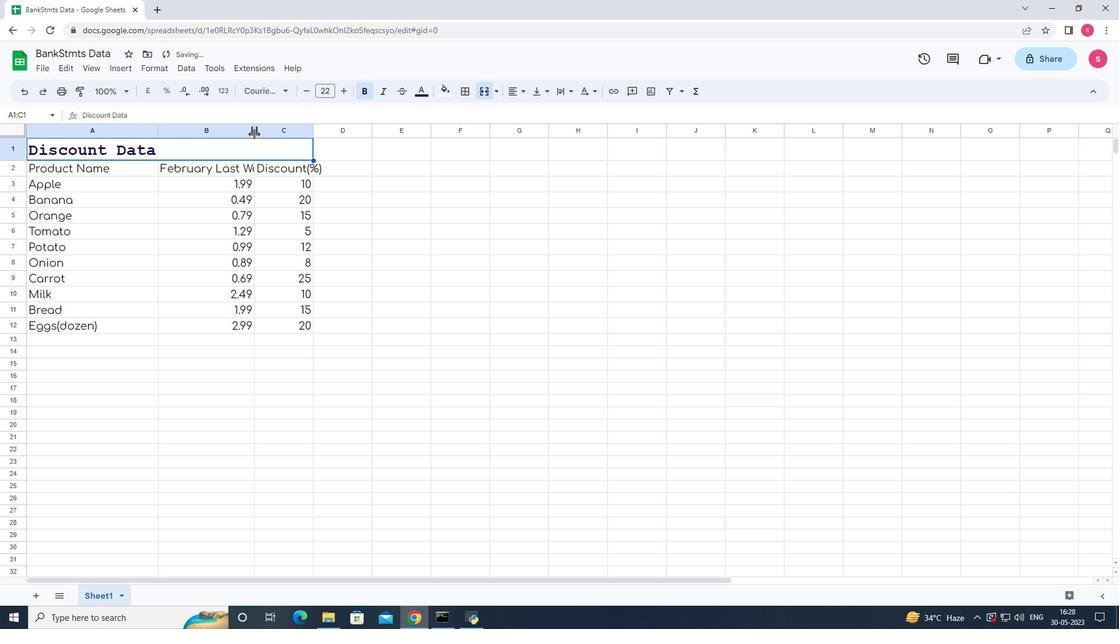 
Action: Mouse pressed left at (254, 134)
Screenshot: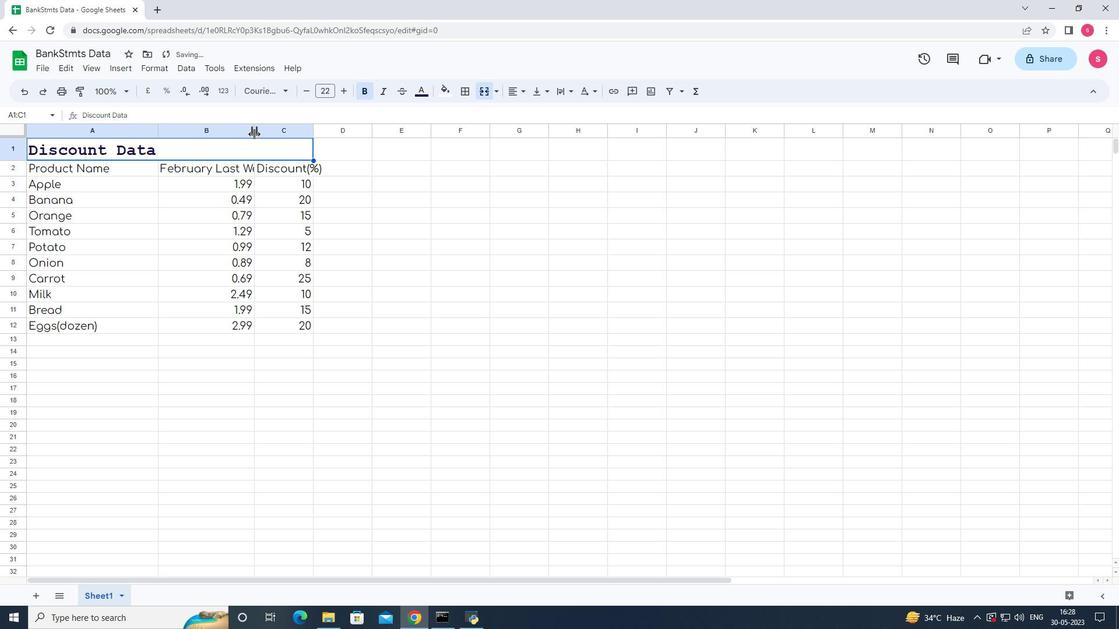 
Action: Mouse pressed left at (254, 134)
Screenshot: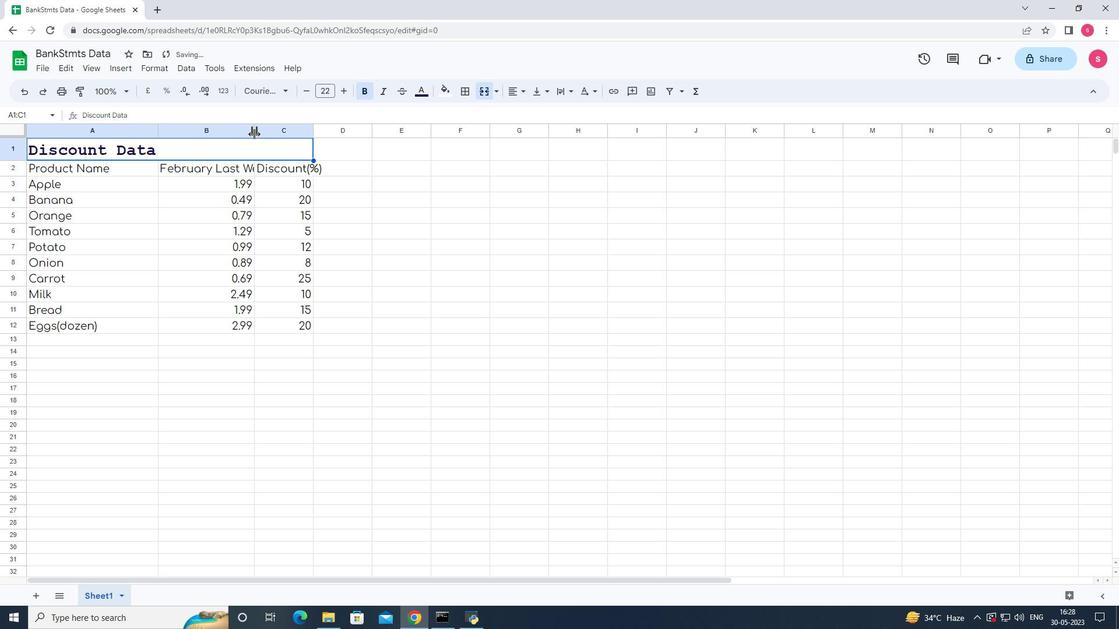 
Action: Mouse moved to (368, 128)
Screenshot: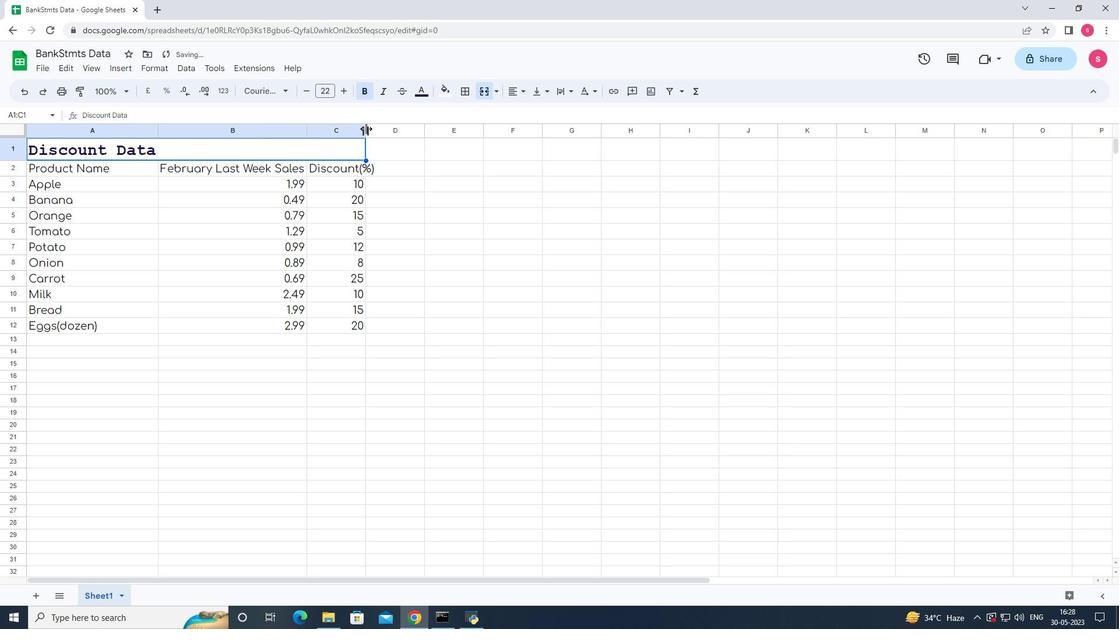 
Action: Mouse pressed left at (368, 128)
Screenshot: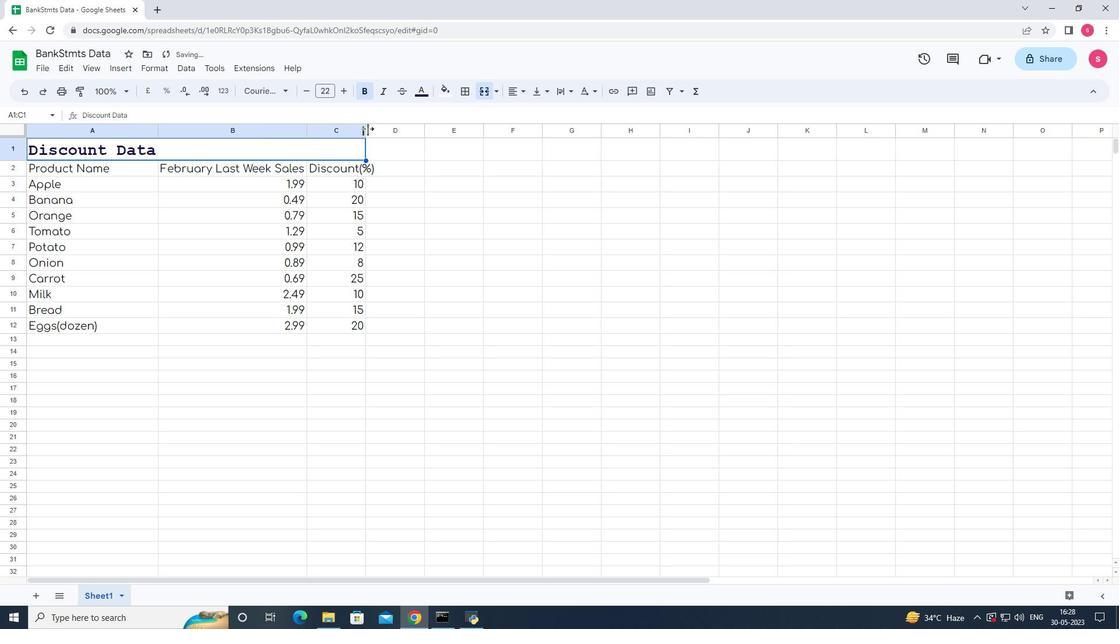 
Action: Mouse pressed left at (368, 128)
Screenshot: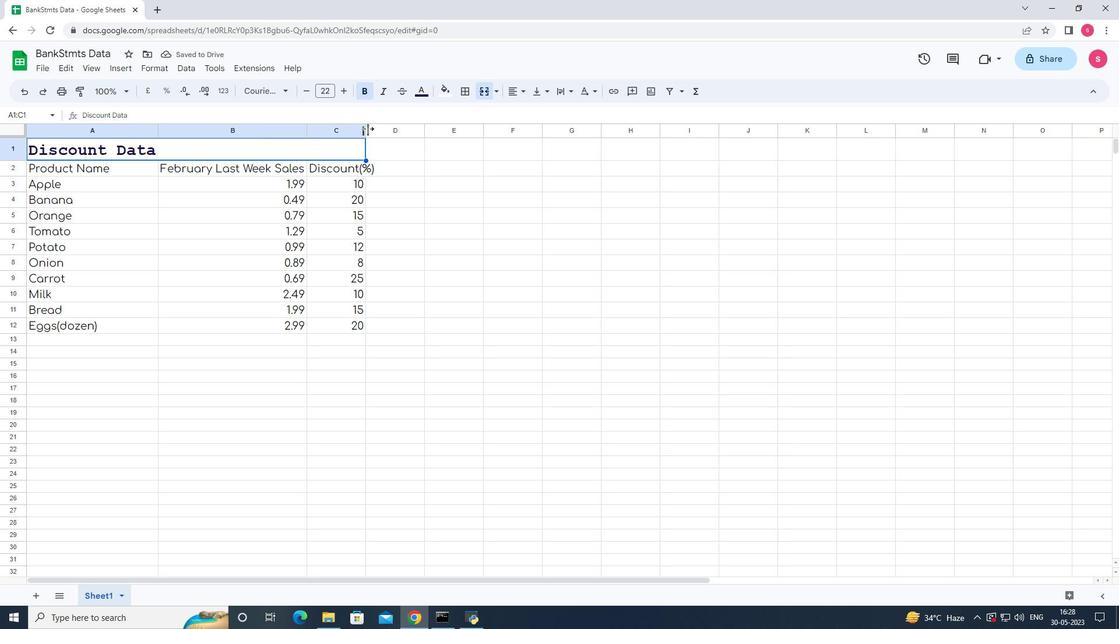
Action: Mouse moved to (212, 145)
Screenshot: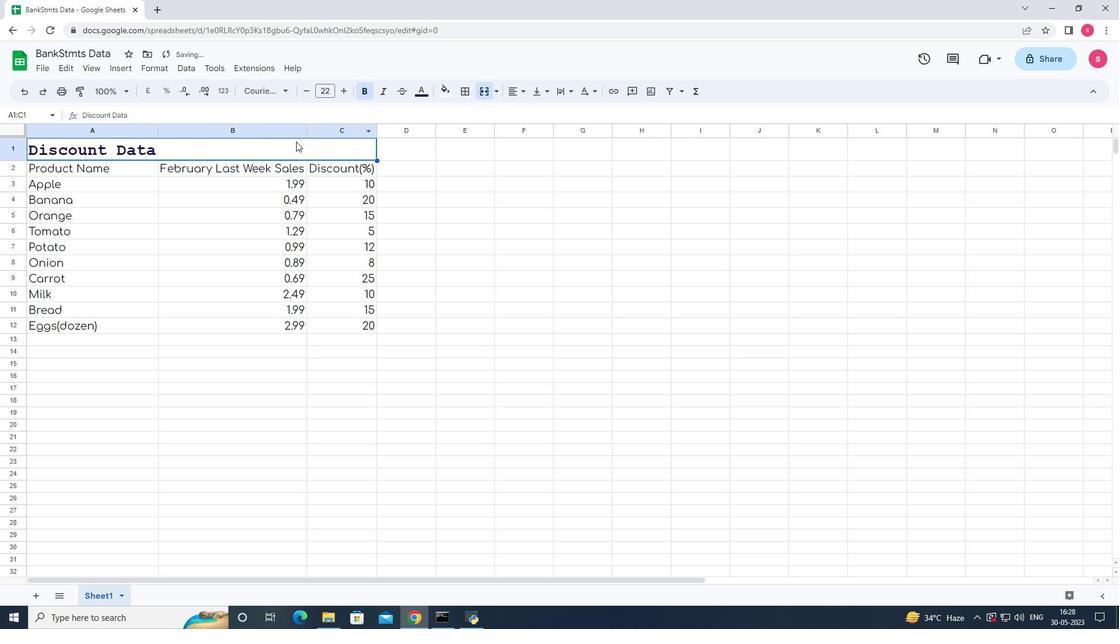 
Action: Mouse pressed left at (212, 145)
Screenshot: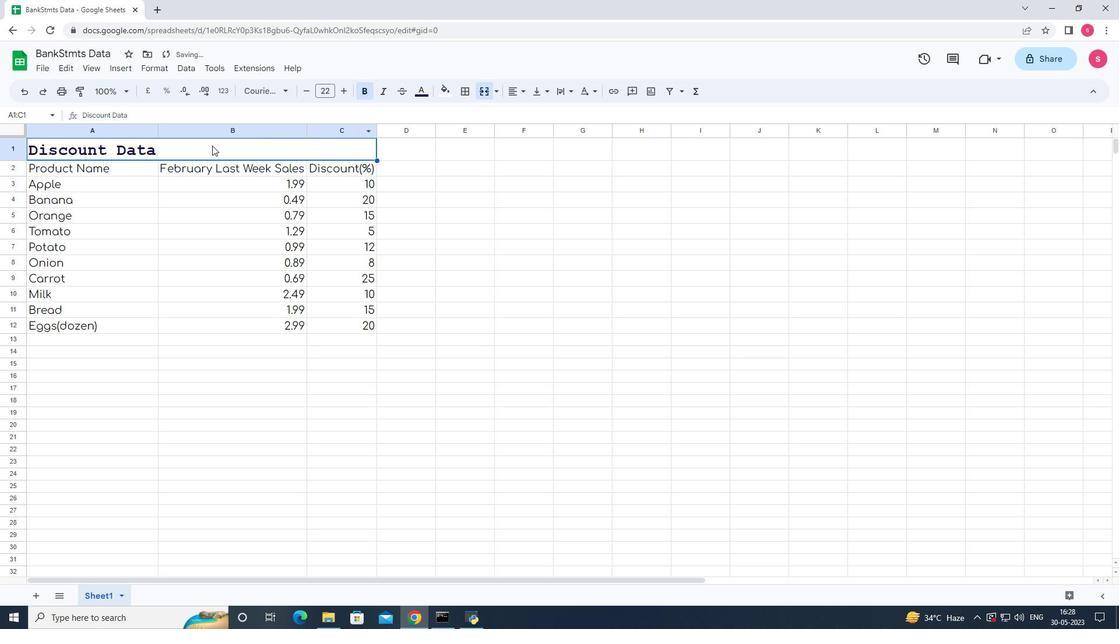 
Action: Mouse moved to (523, 93)
Screenshot: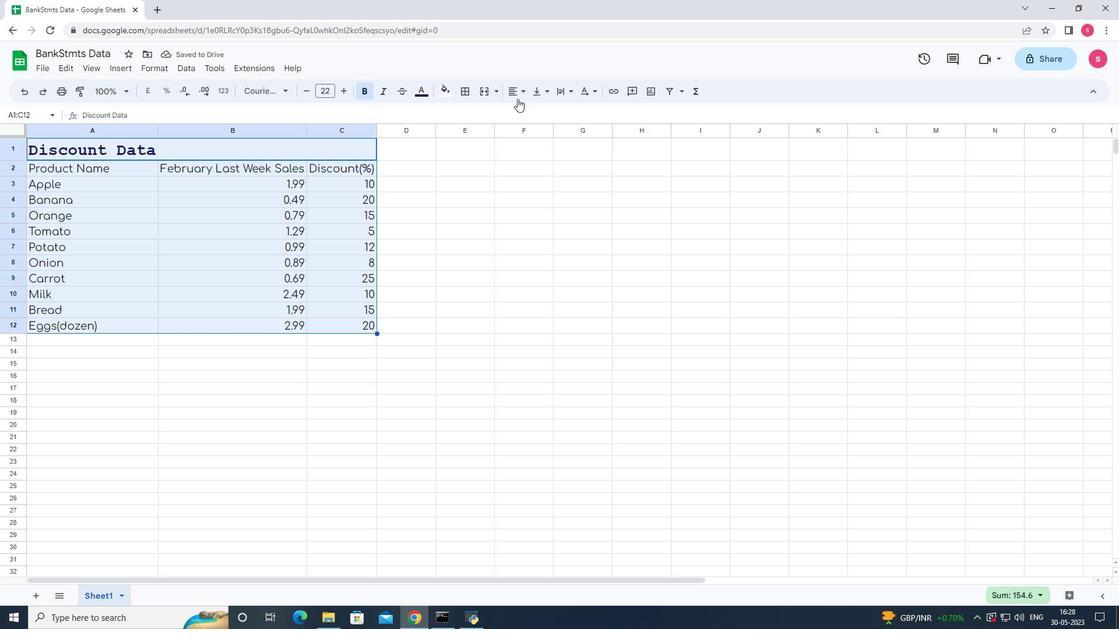 
Action: Mouse pressed left at (523, 93)
Screenshot: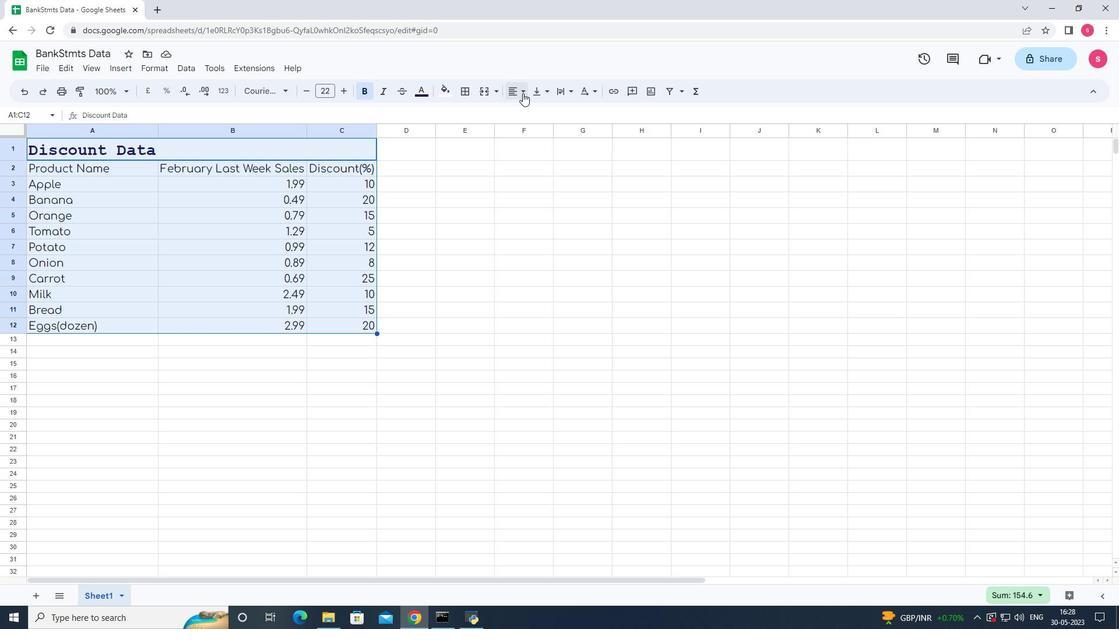 
Action: Mouse moved to (557, 115)
Screenshot: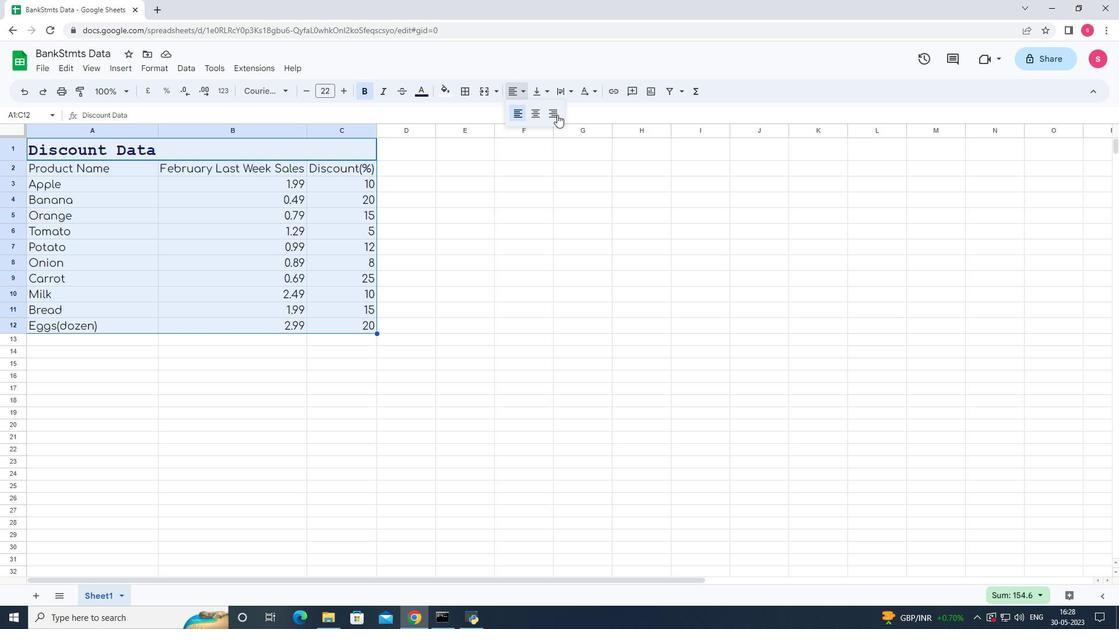 
Action: Mouse pressed left at (557, 115)
Screenshot: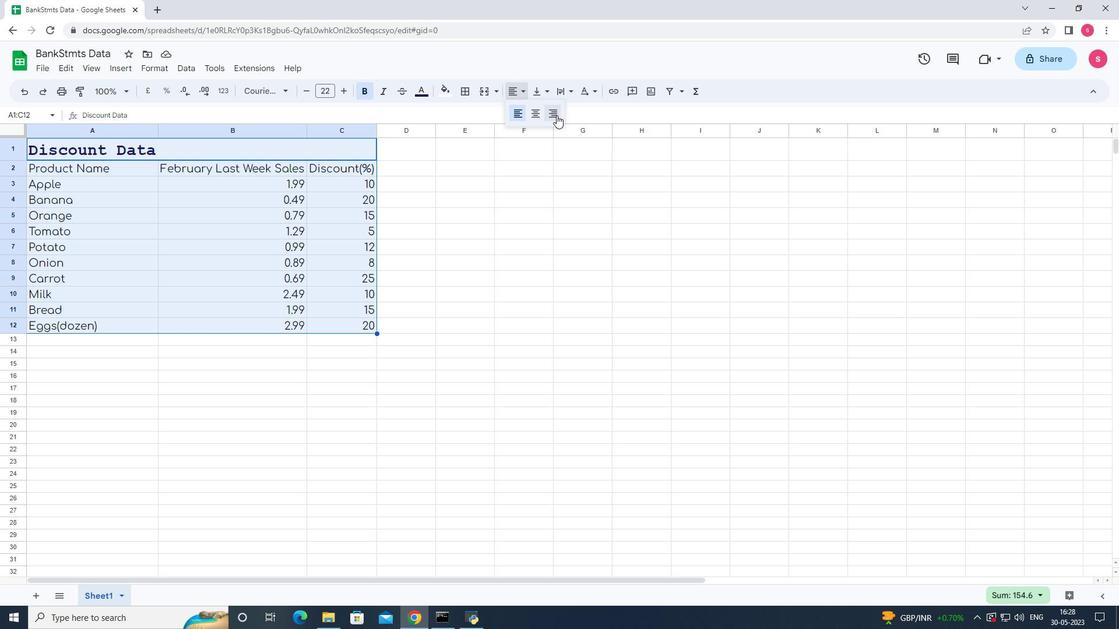 
Action: Mouse moved to (456, 330)
Screenshot: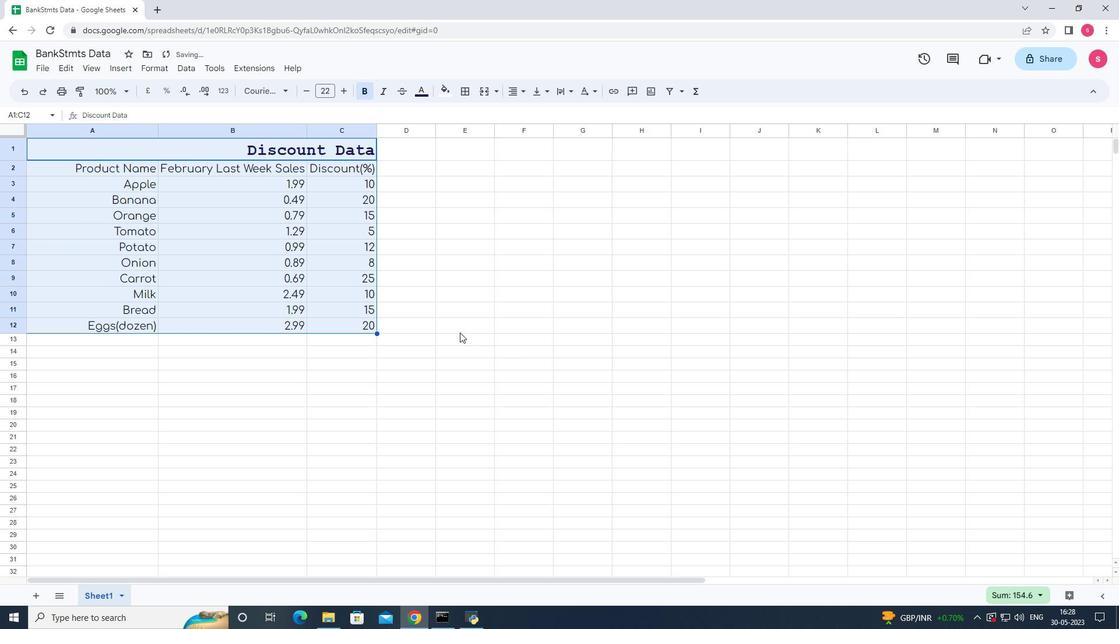 
Action: Mouse pressed left at (456, 330)
Screenshot: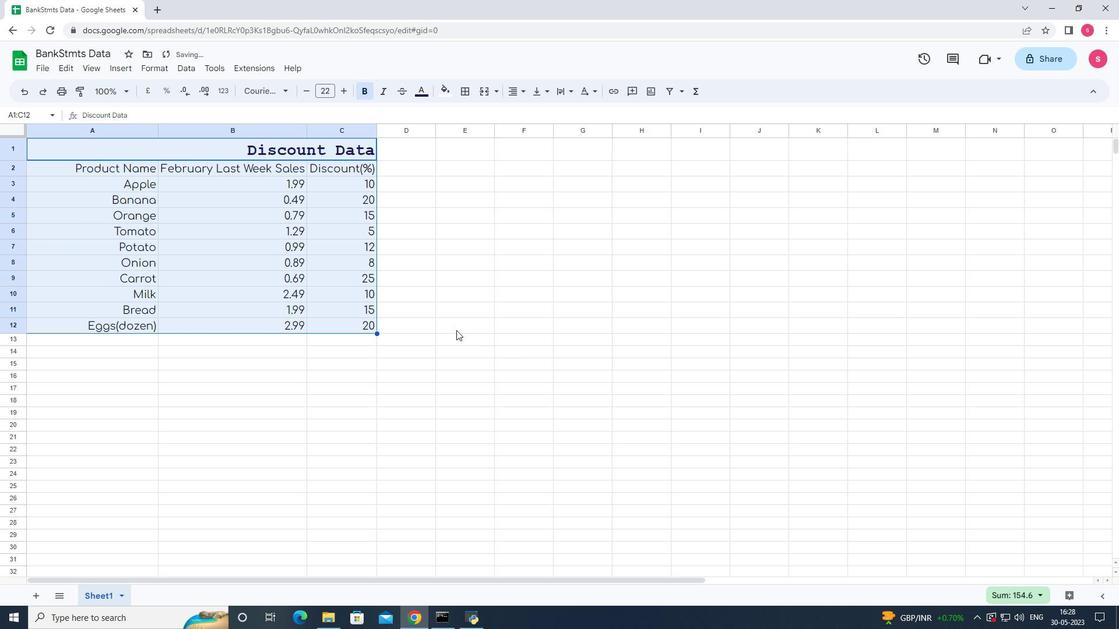 
Action: Key pressed ctrl+S
Screenshot: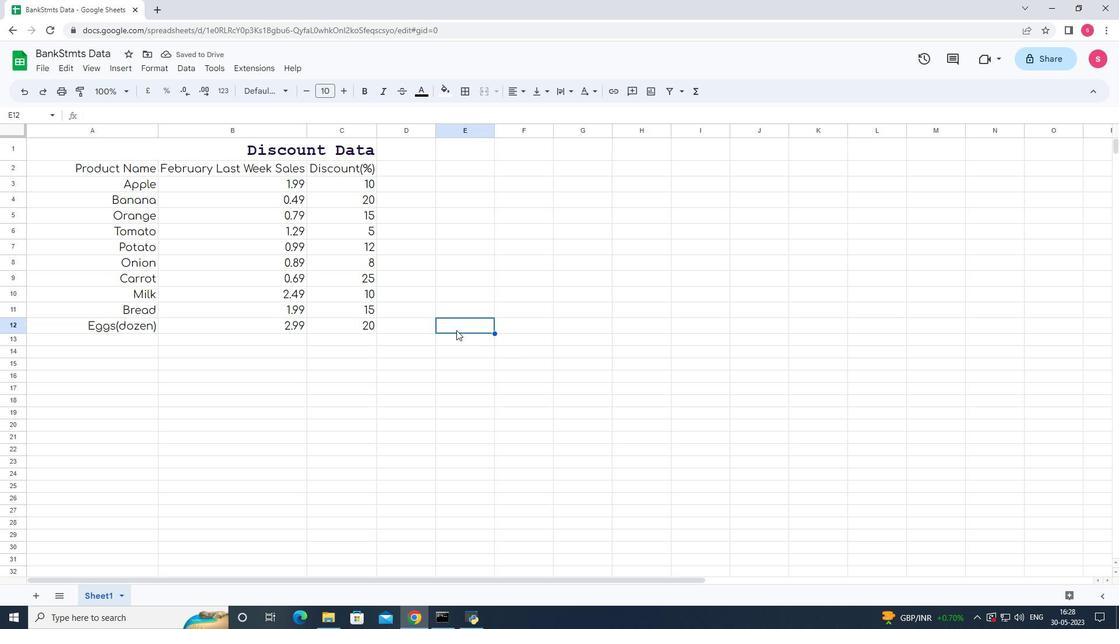 
Action: Mouse moved to (293, 382)
Screenshot: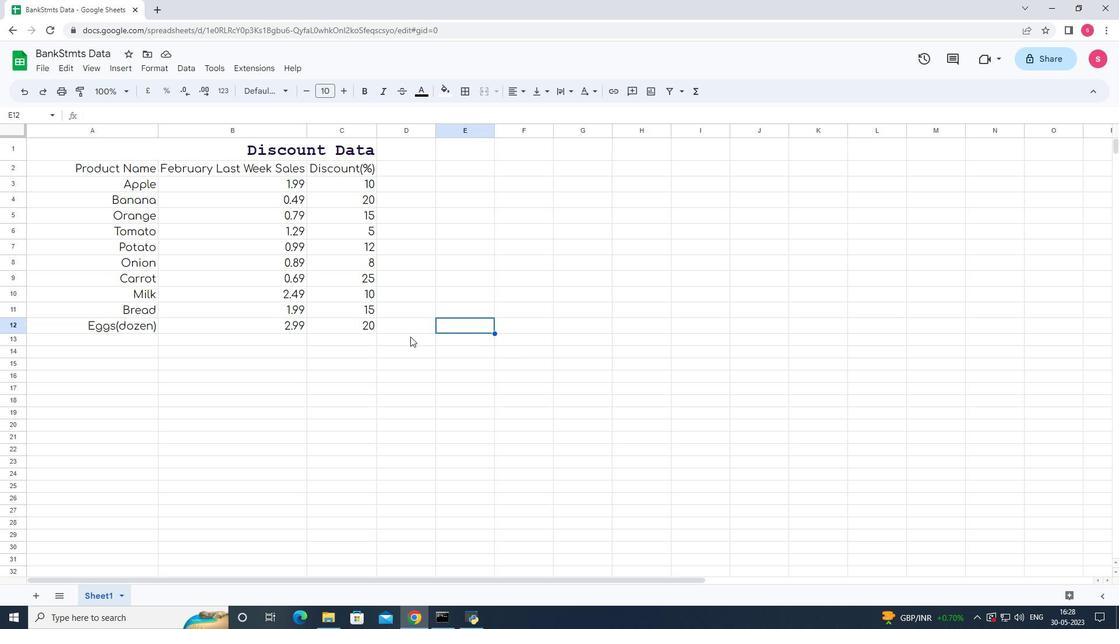 
